 Task: Create a due date automation trigger when advanced on, 2 working days after a card is due add checklist without checklist at 11:00 AM.
Action: Mouse moved to (954, 294)
Screenshot: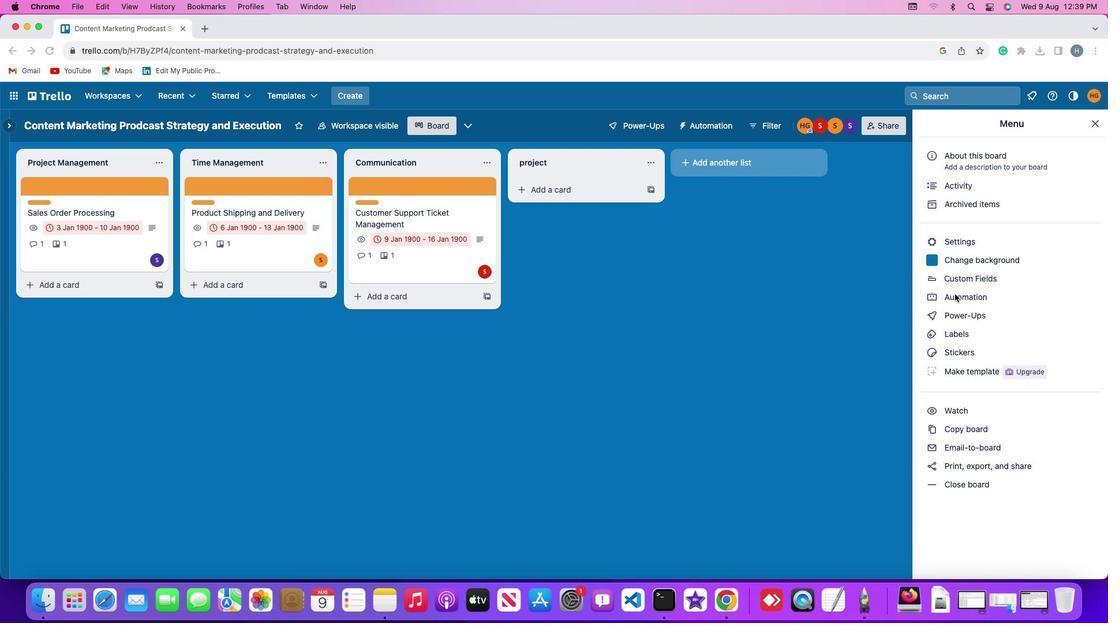 
Action: Mouse pressed left at (954, 294)
Screenshot: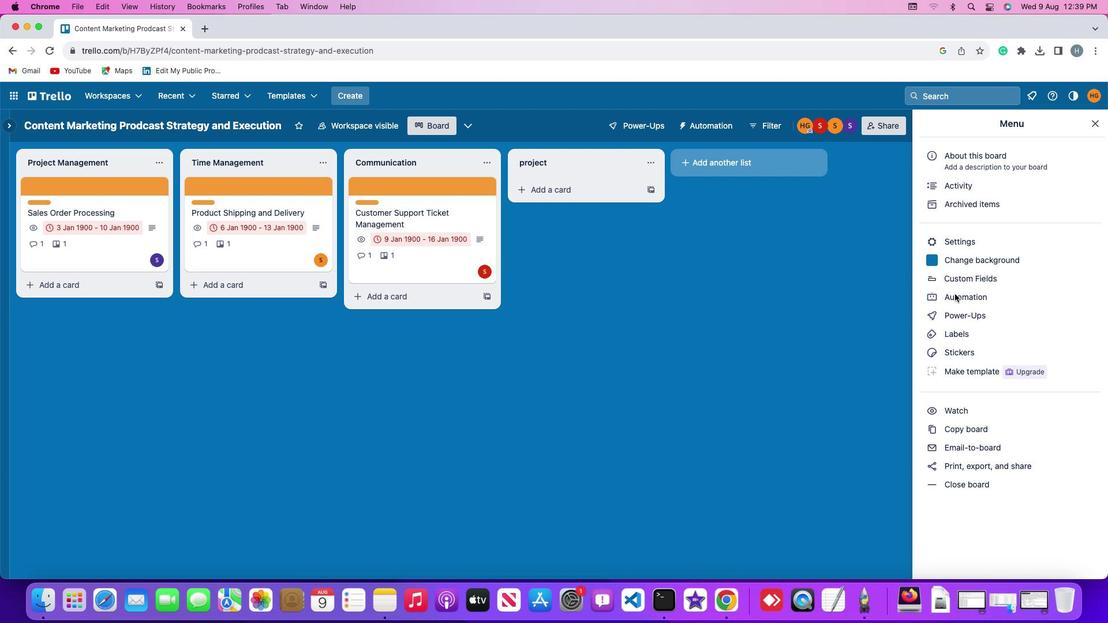 
Action: Mouse pressed left at (954, 294)
Screenshot: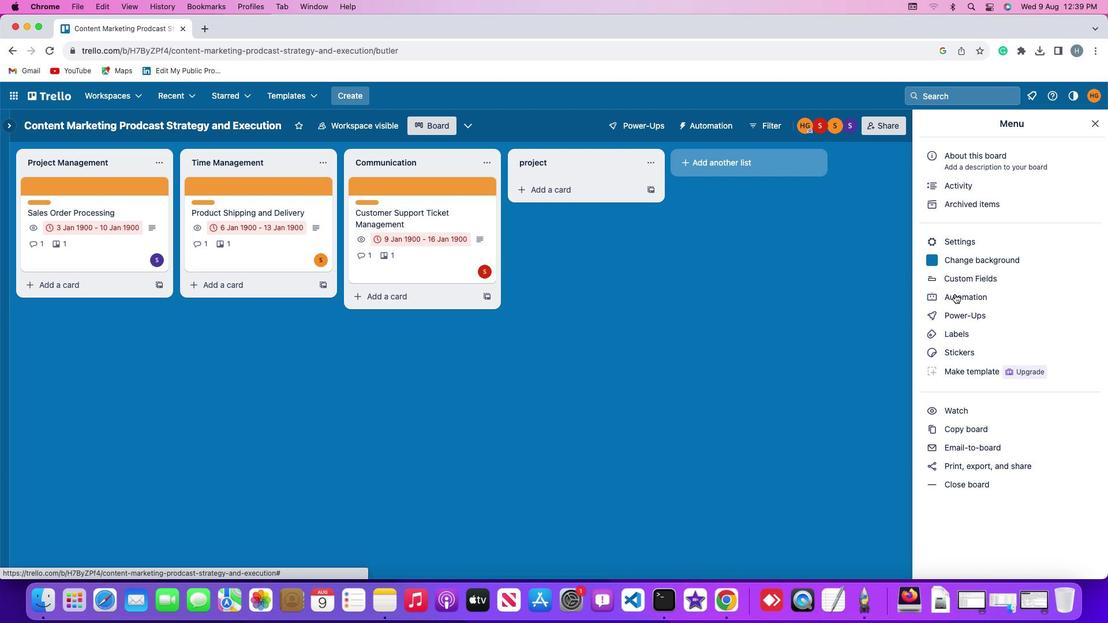 
Action: Mouse moved to (72, 271)
Screenshot: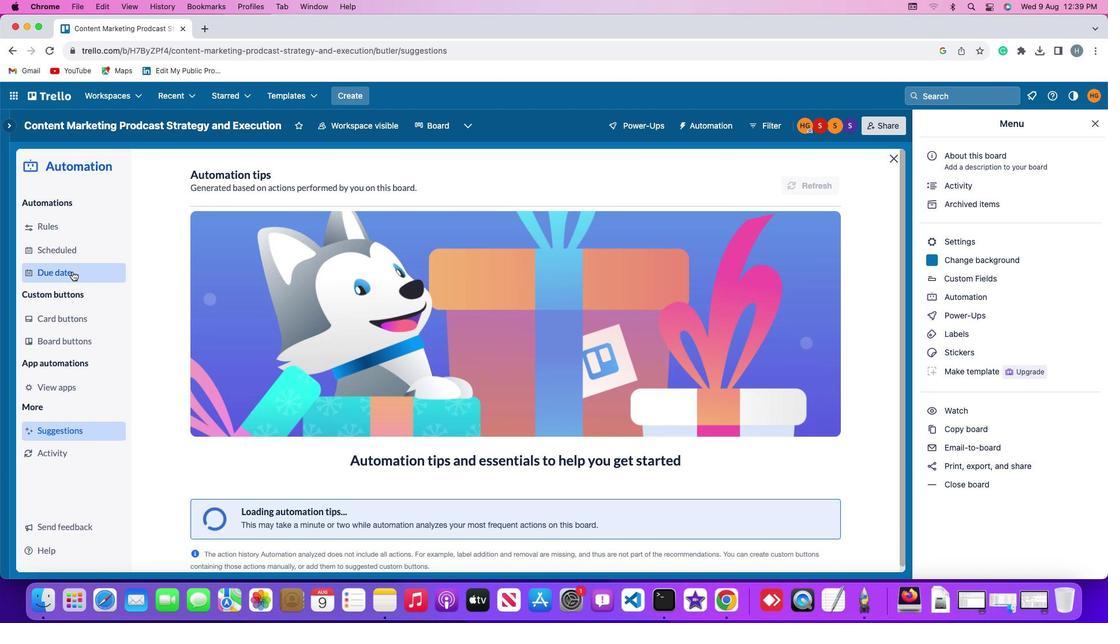 
Action: Mouse pressed left at (72, 271)
Screenshot: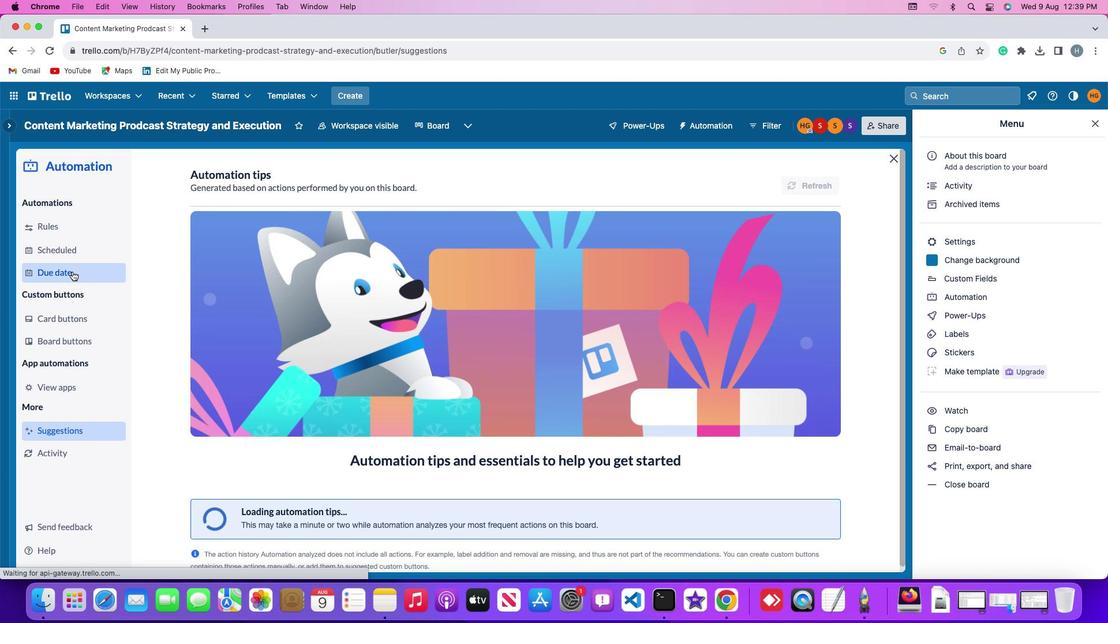 
Action: Mouse moved to (782, 176)
Screenshot: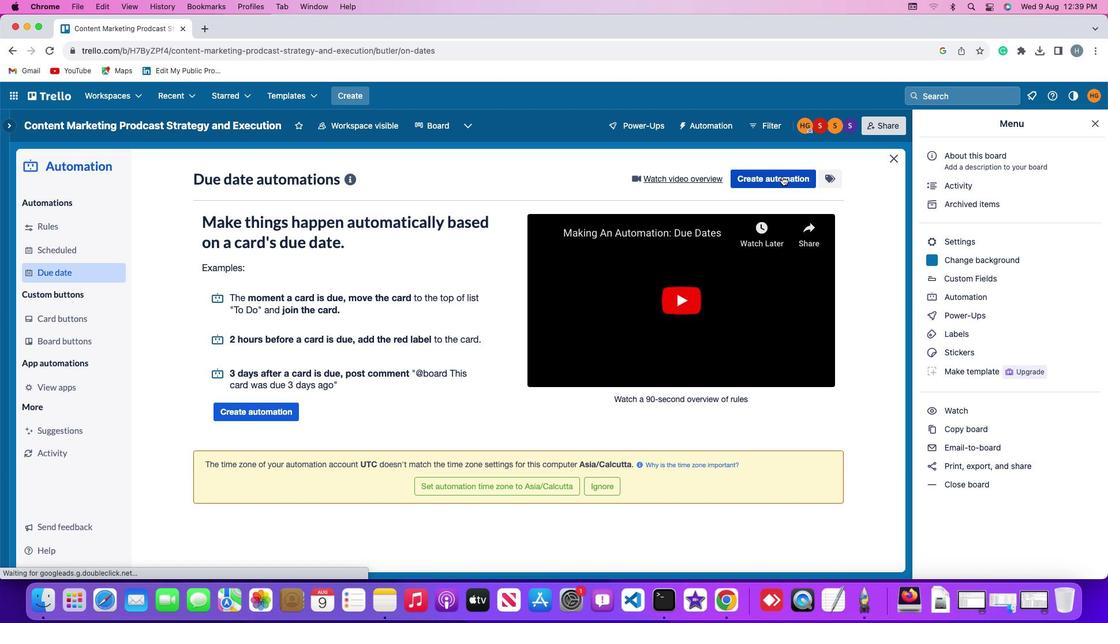 
Action: Mouse pressed left at (782, 176)
Screenshot: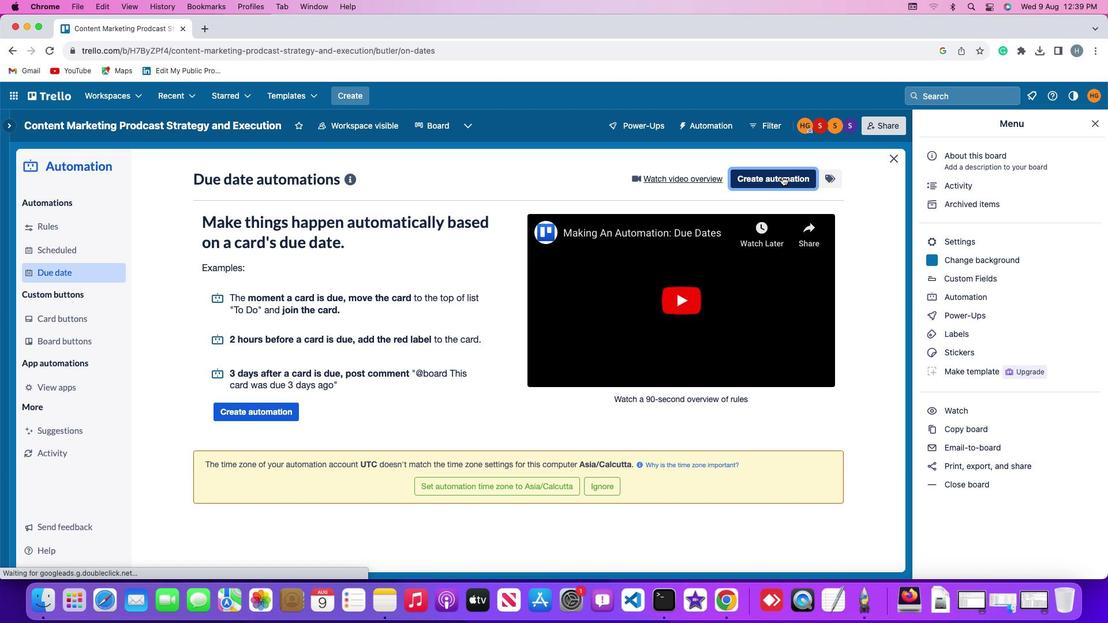 
Action: Mouse moved to (305, 286)
Screenshot: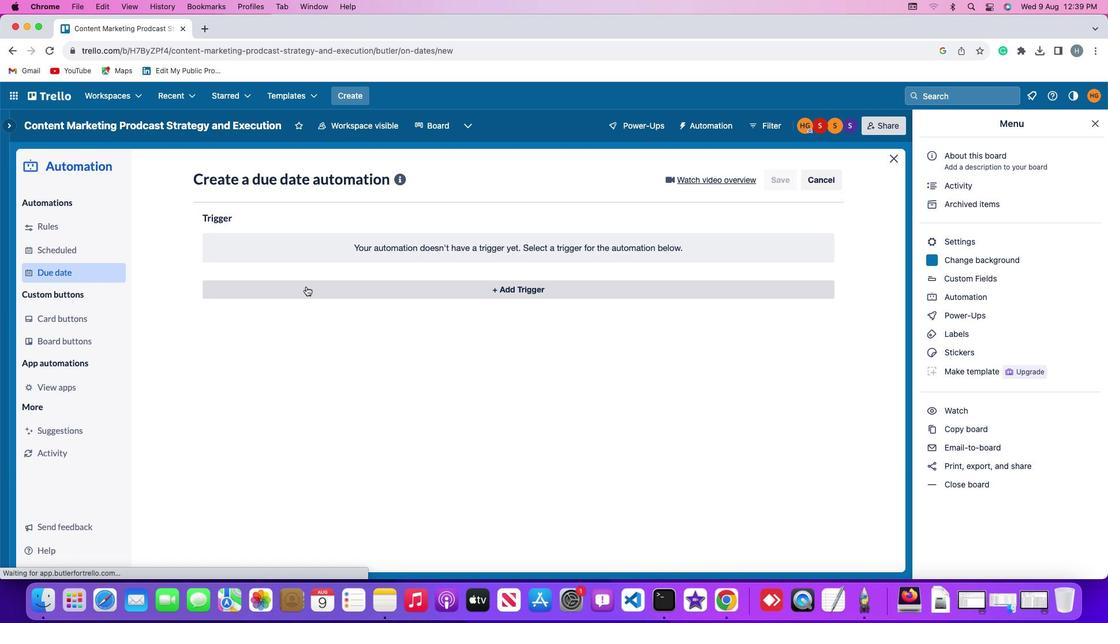 
Action: Mouse pressed left at (305, 286)
Screenshot: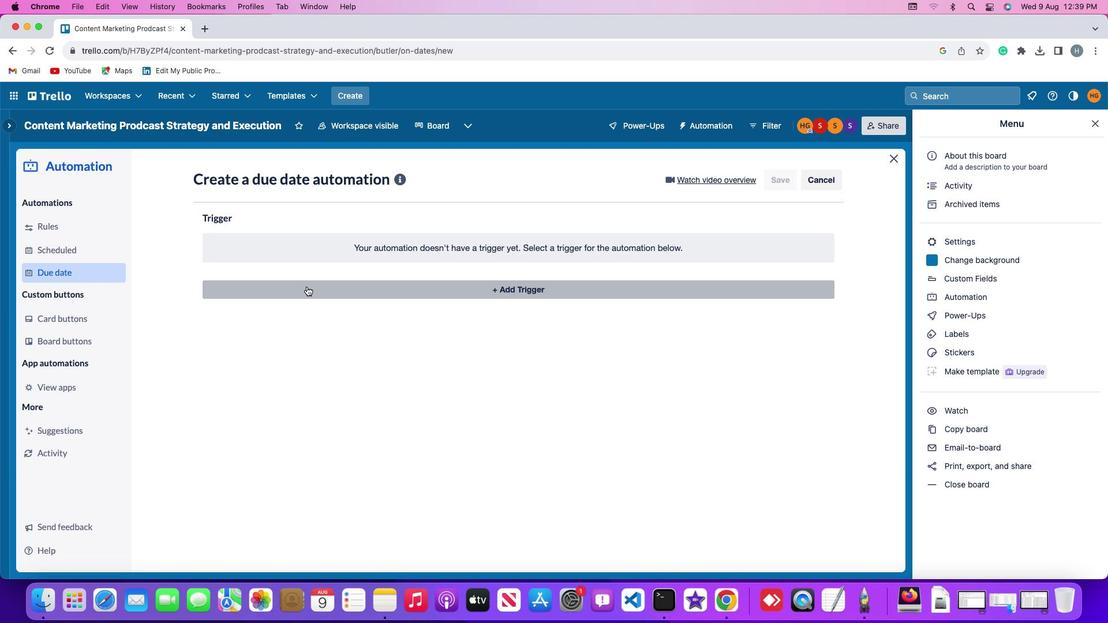 
Action: Mouse moved to (225, 467)
Screenshot: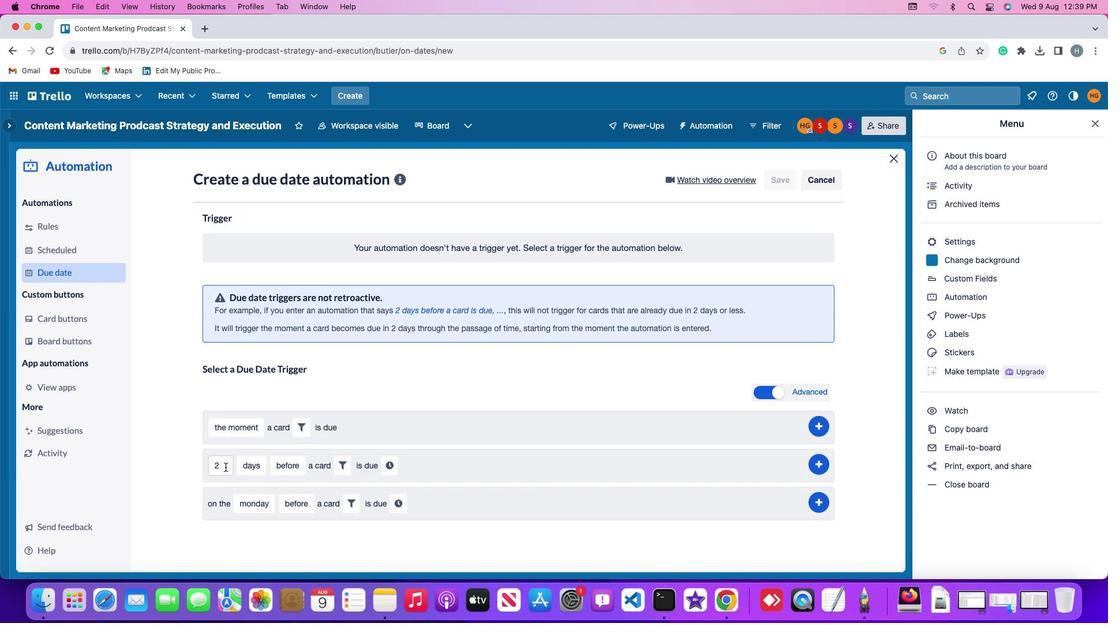 
Action: Mouse pressed left at (225, 467)
Screenshot: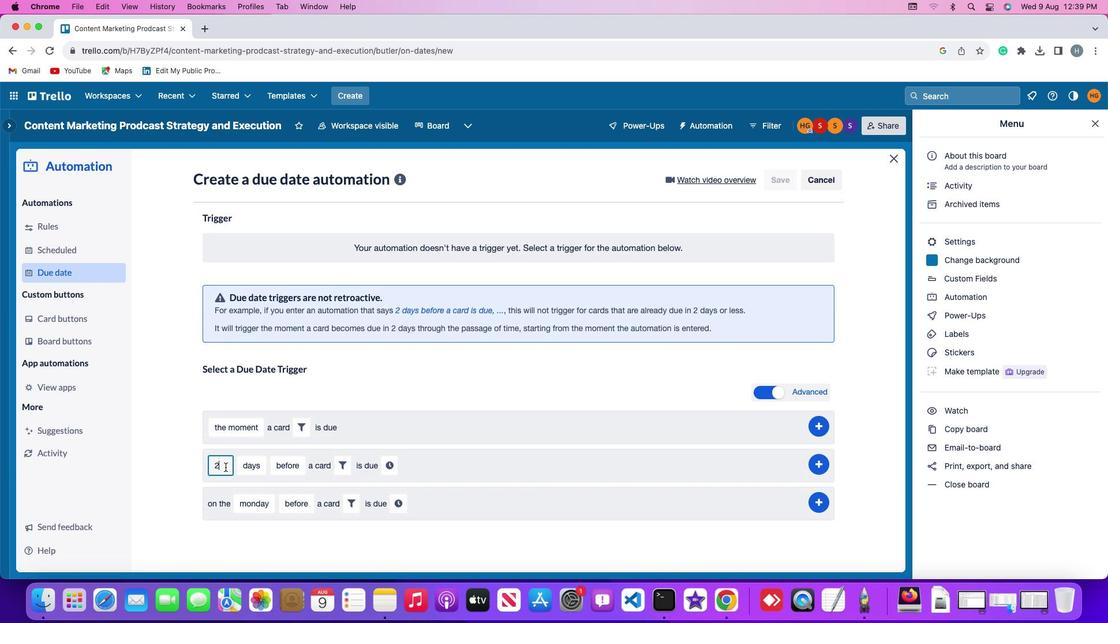 
Action: Mouse moved to (225, 466)
Screenshot: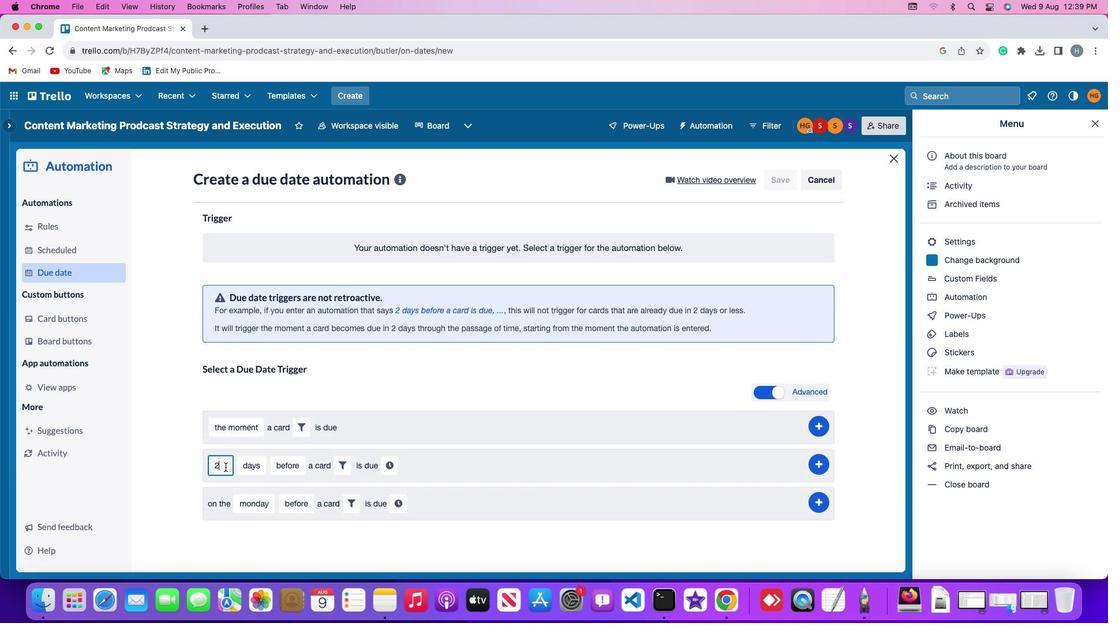 
Action: Key pressed Key.backspace
Screenshot: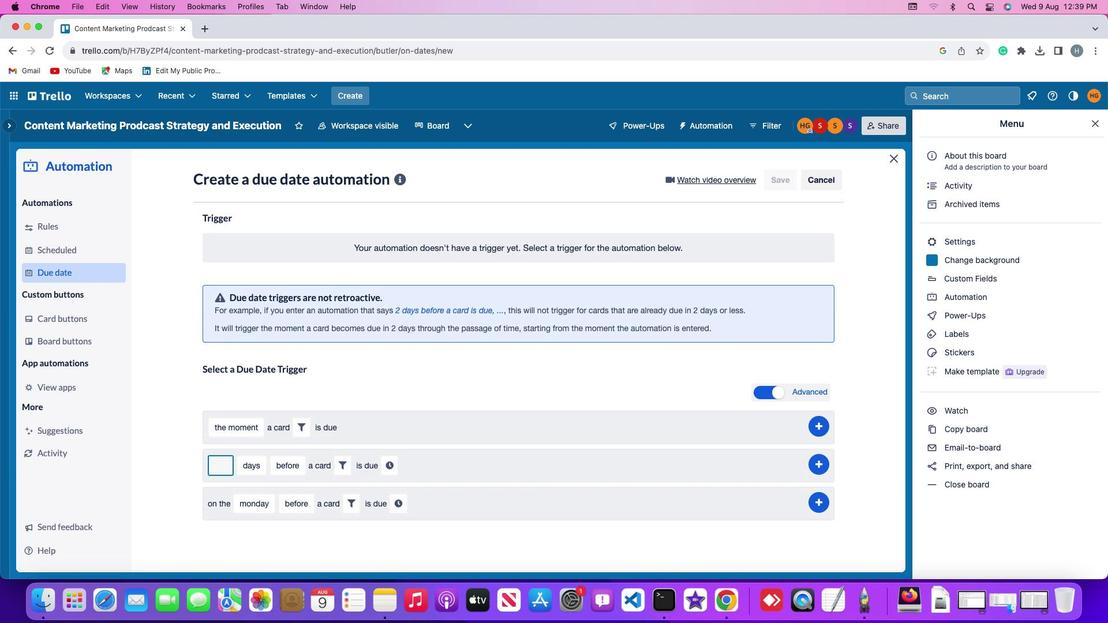 
Action: Mouse moved to (225, 466)
Screenshot: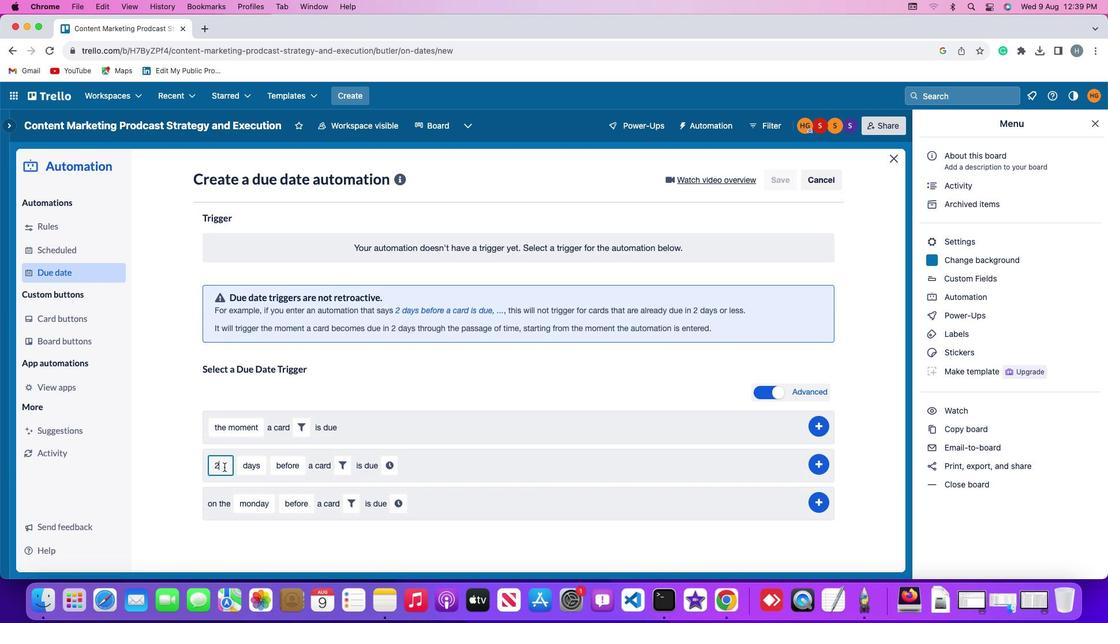 
Action: Key pressed '2'
Screenshot: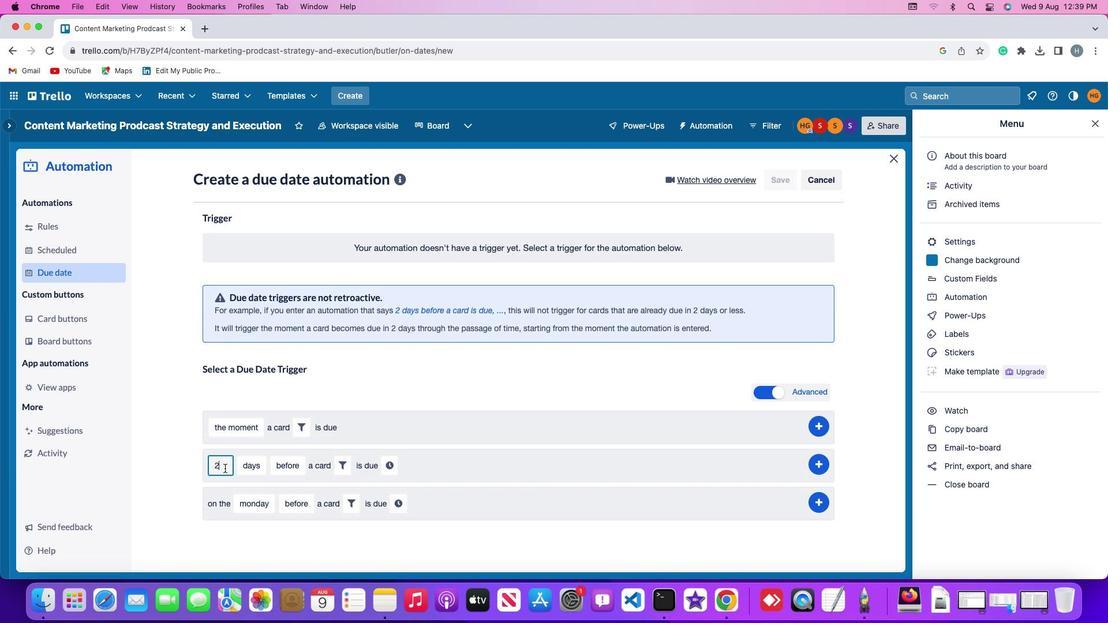 
Action: Mouse moved to (250, 469)
Screenshot: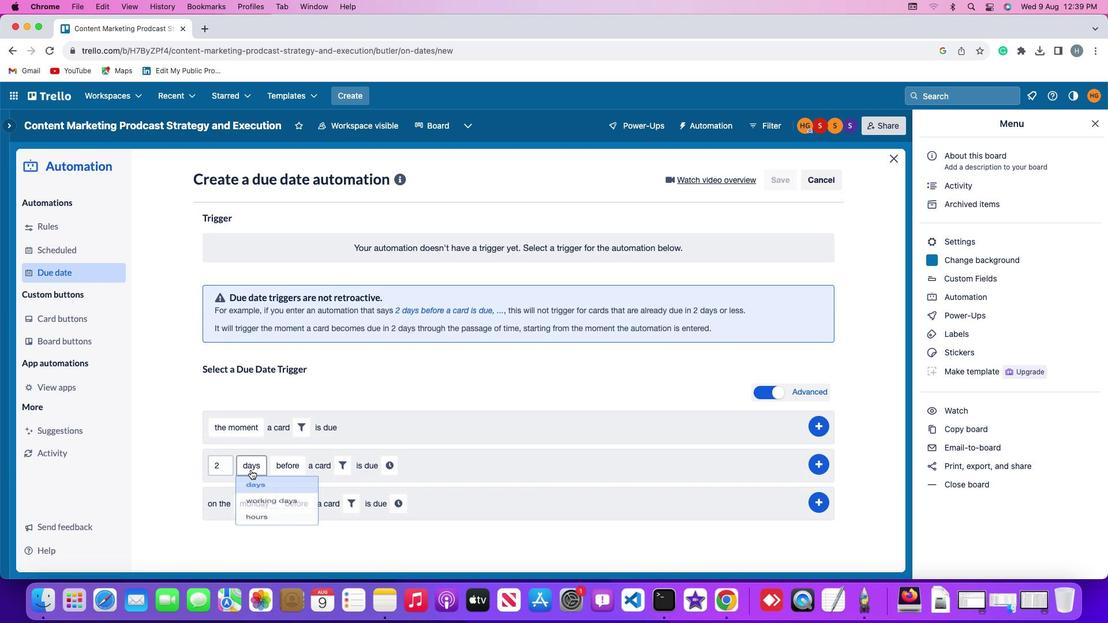 
Action: Mouse pressed left at (250, 469)
Screenshot: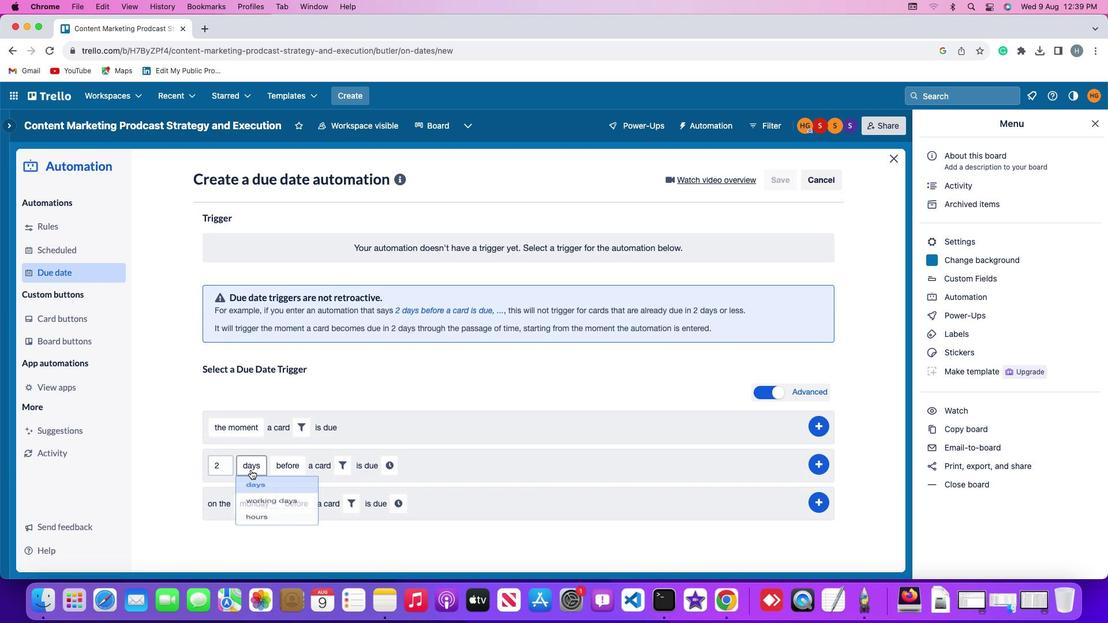 
Action: Mouse moved to (259, 507)
Screenshot: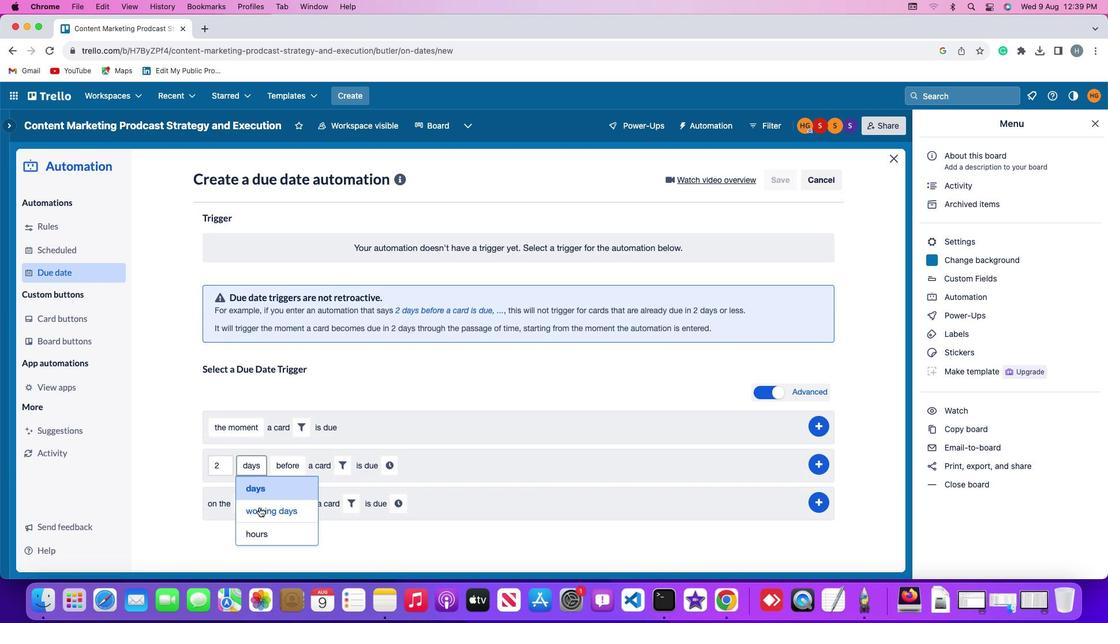 
Action: Mouse pressed left at (259, 507)
Screenshot: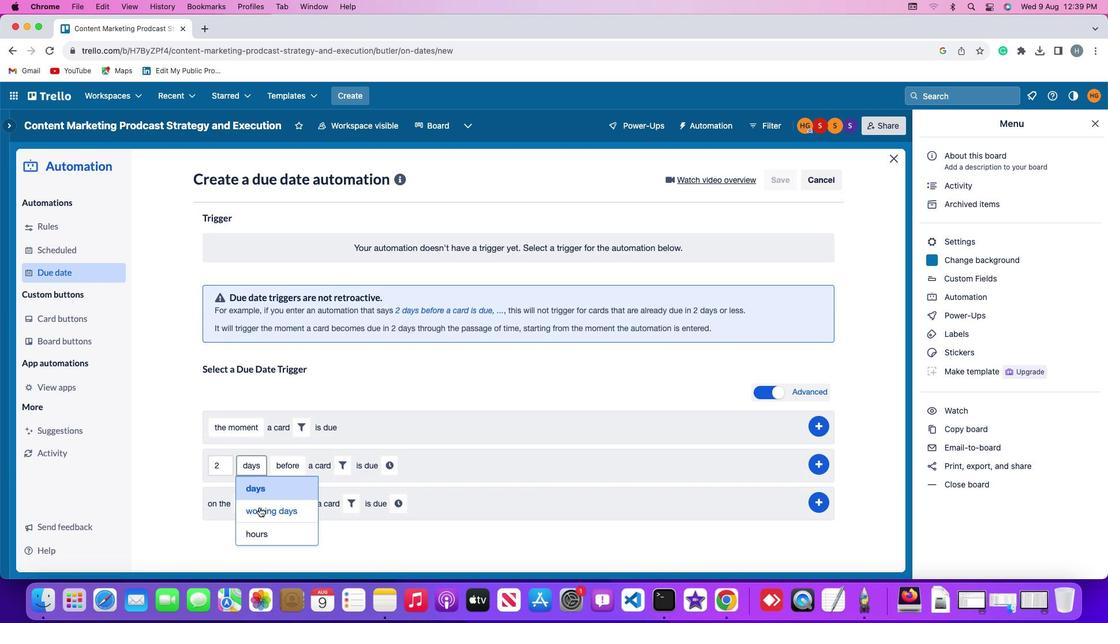 
Action: Mouse moved to (318, 471)
Screenshot: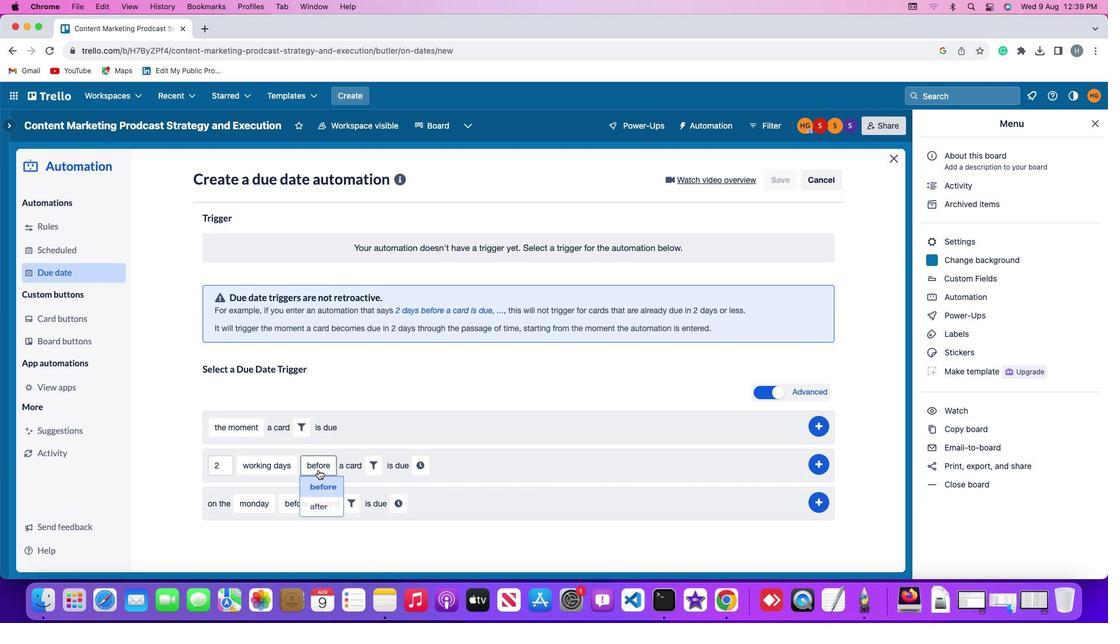 
Action: Mouse pressed left at (318, 471)
Screenshot: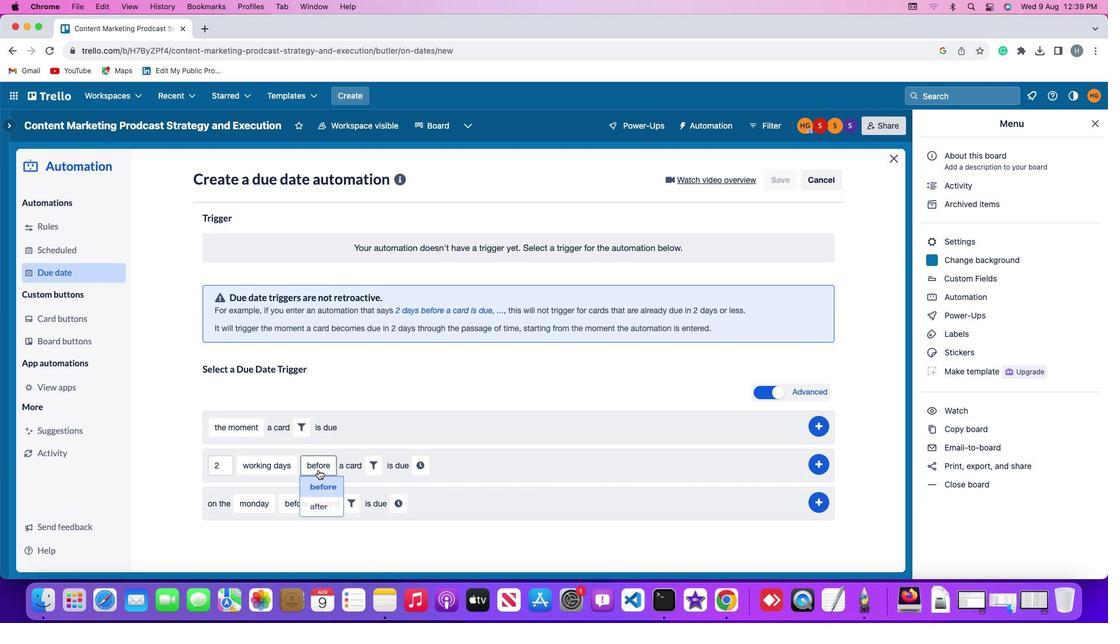 
Action: Mouse moved to (316, 509)
Screenshot: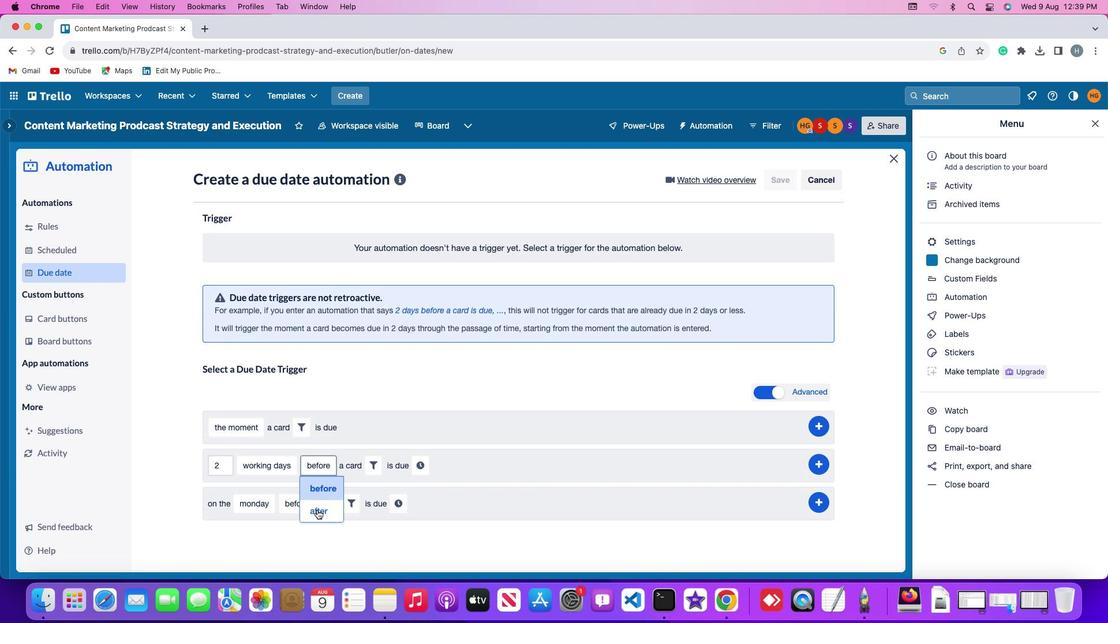 
Action: Mouse pressed left at (316, 509)
Screenshot: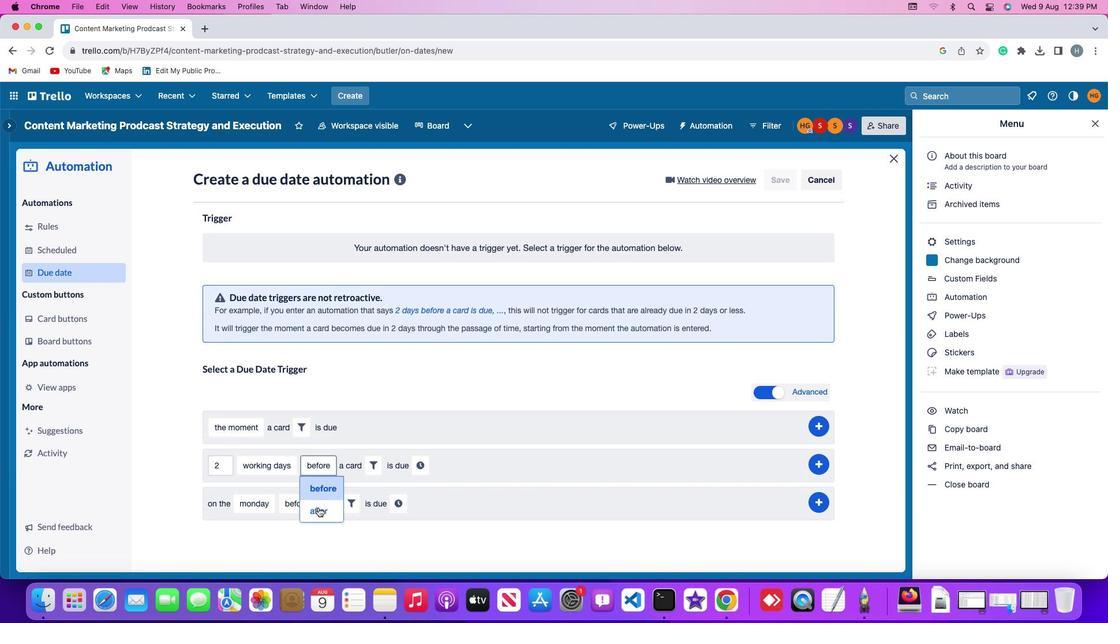 
Action: Mouse moved to (365, 471)
Screenshot: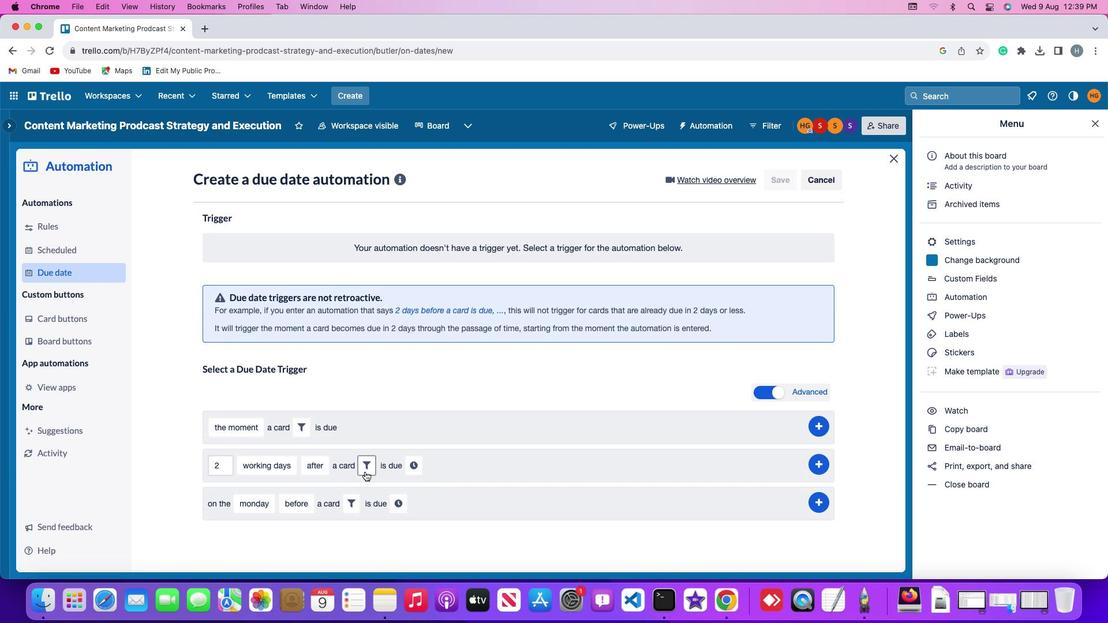 
Action: Mouse pressed left at (365, 471)
Screenshot: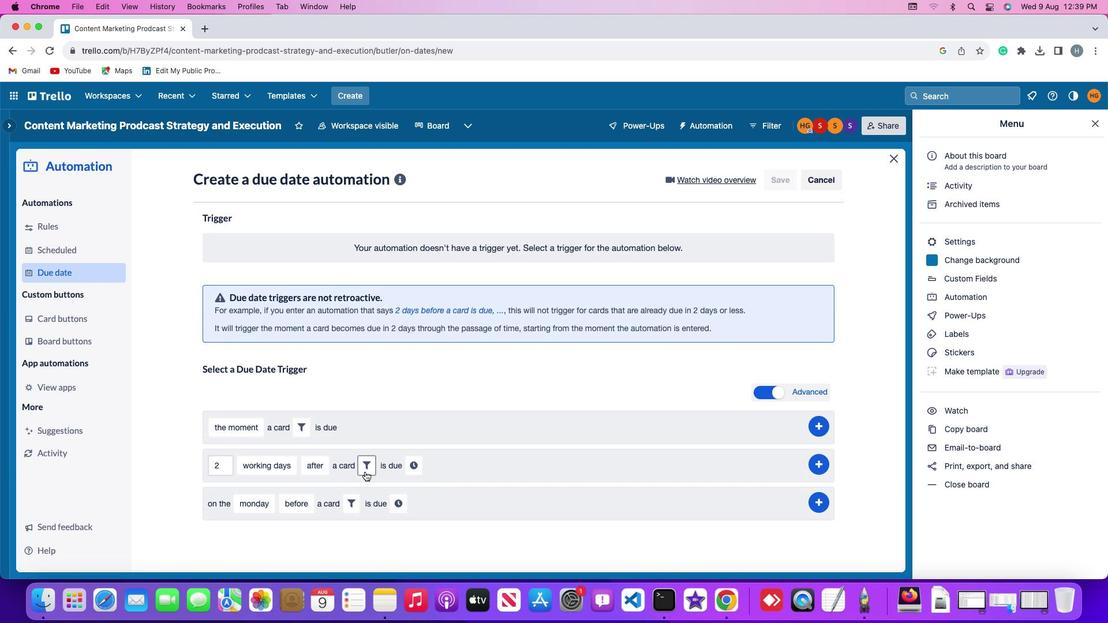 
Action: Mouse moved to (473, 506)
Screenshot: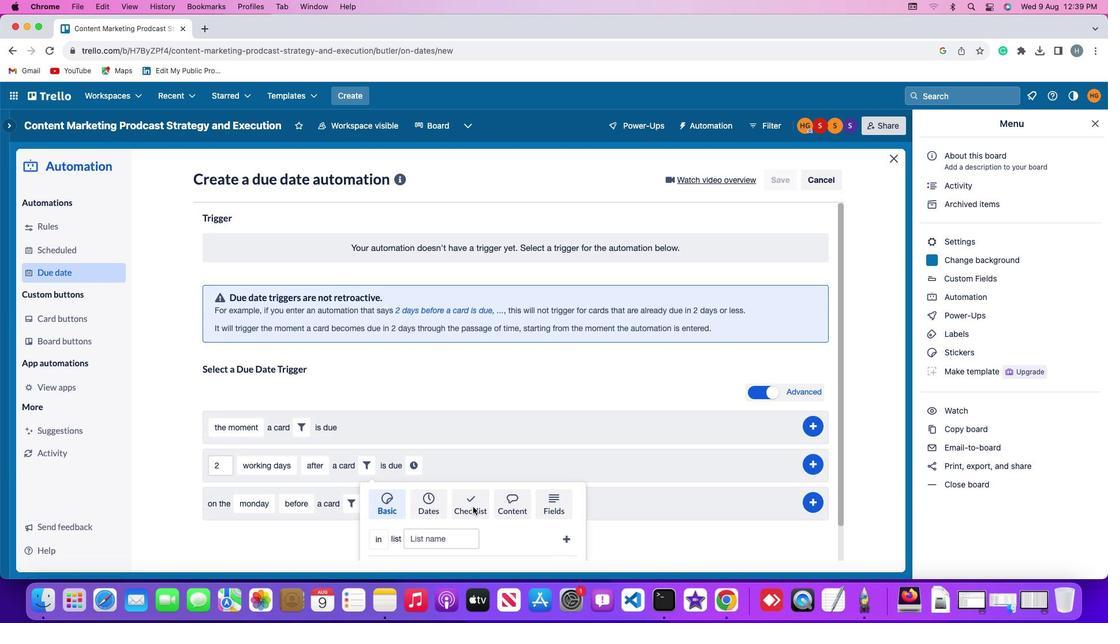 
Action: Mouse pressed left at (473, 506)
Screenshot: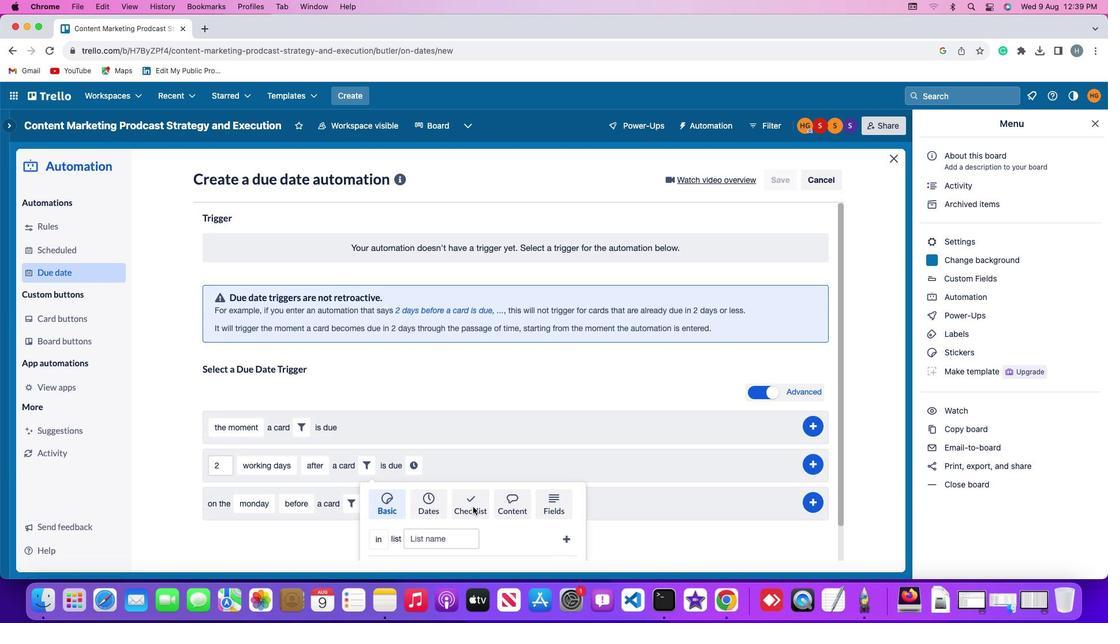
Action: Mouse moved to (444, 537)
Screenshot: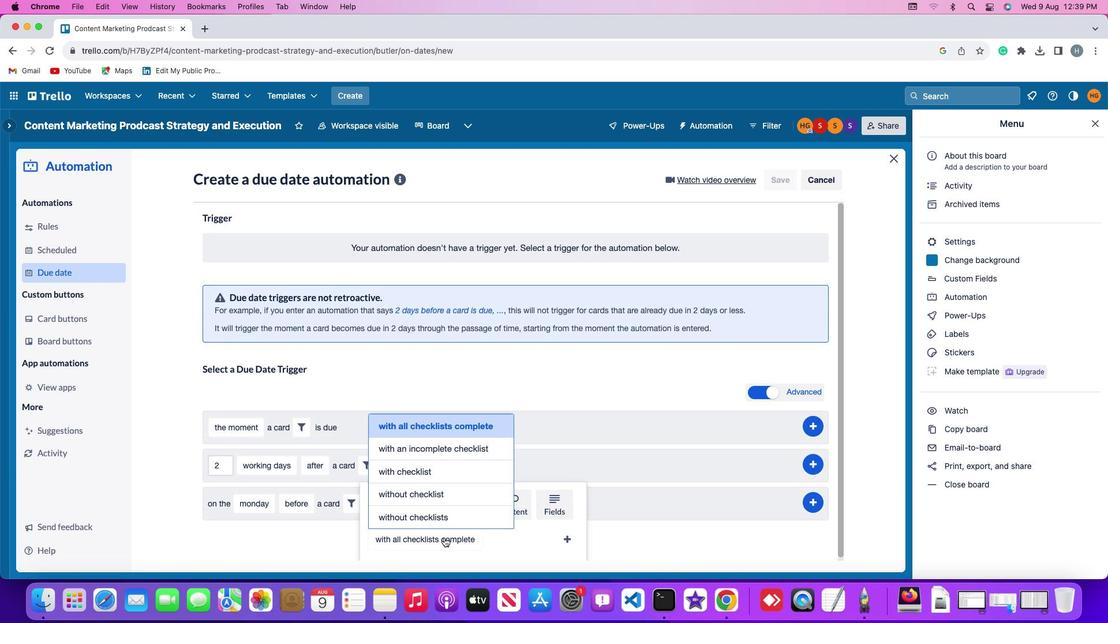 
Action: Mouse pressed left at (444, 537)
Screenshot: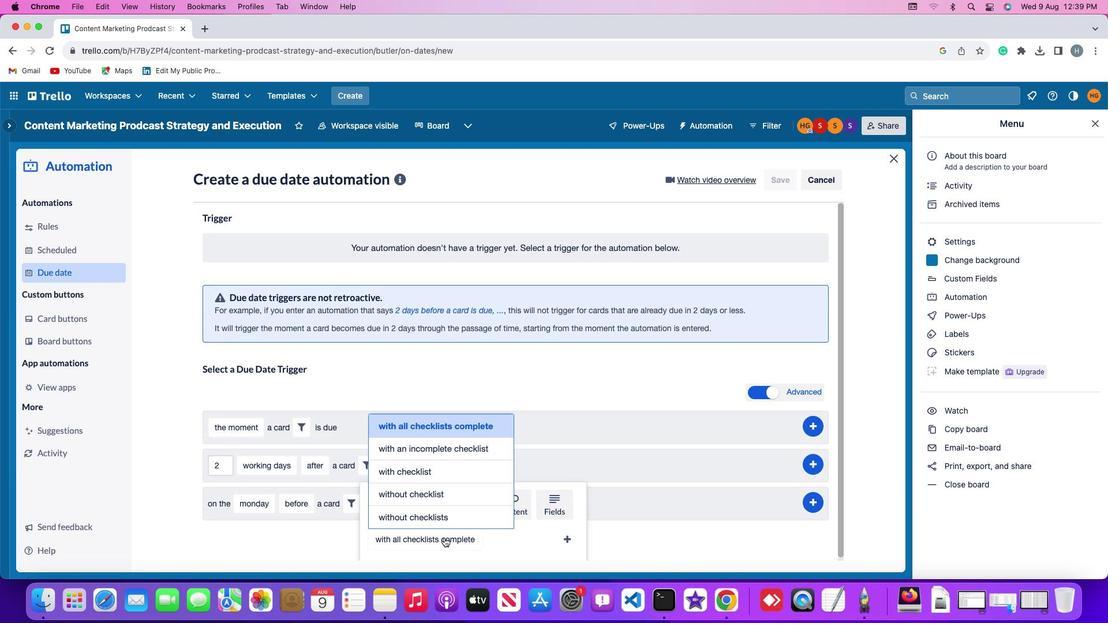 
Action: Mouse moved to (446, 518)
Screenshot: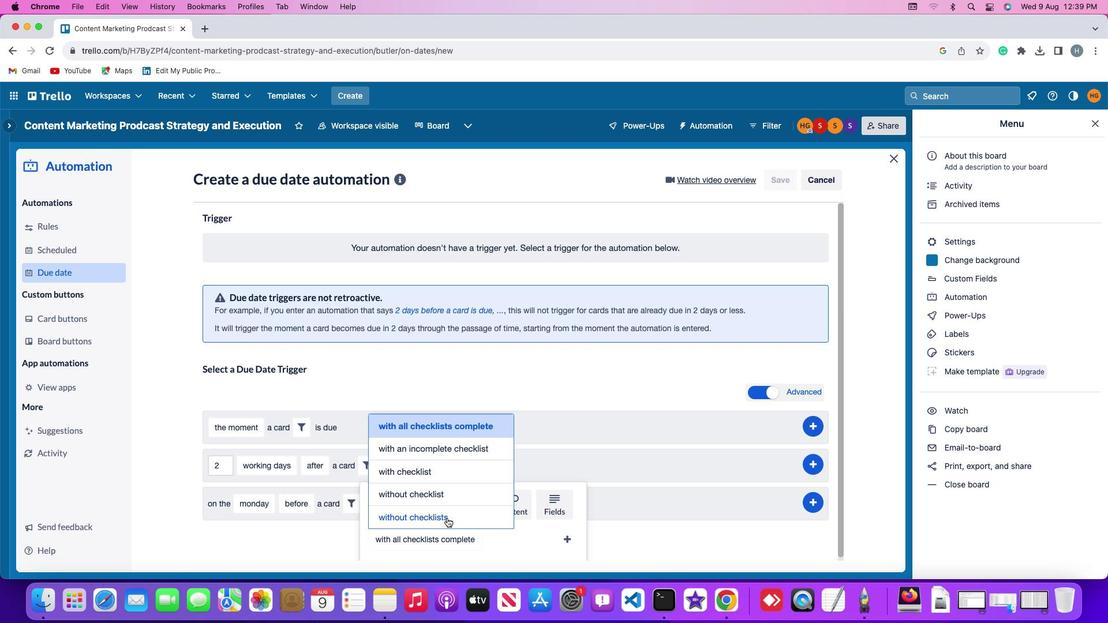 
Action: Mouse pressed left at (446, 518)
Screenshot: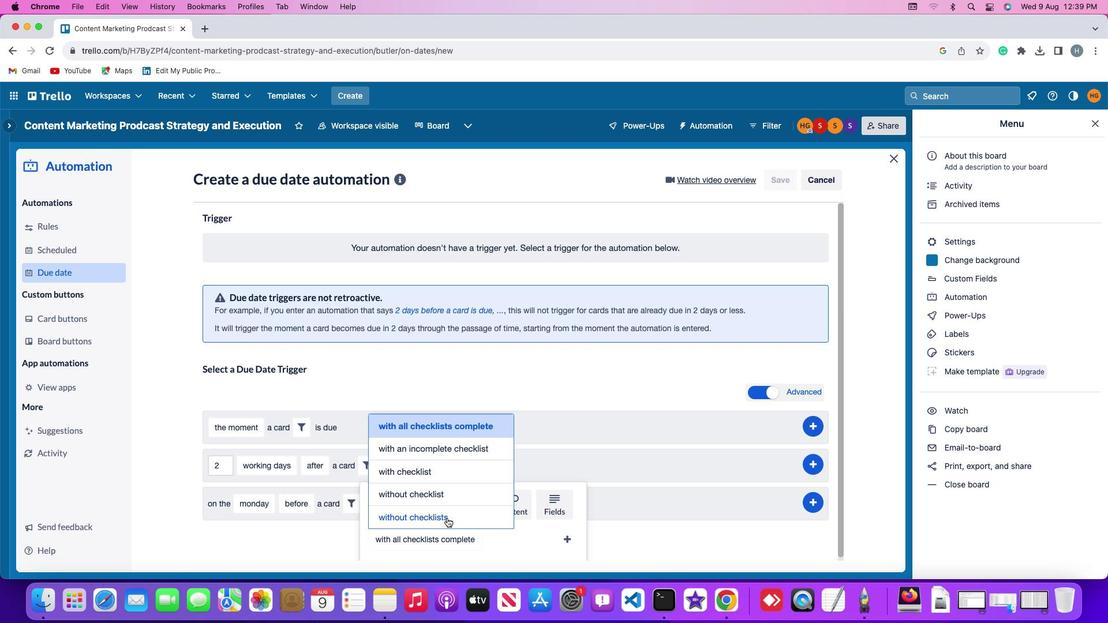 
Action: Mouse moved to (565, 536)
Screenshot: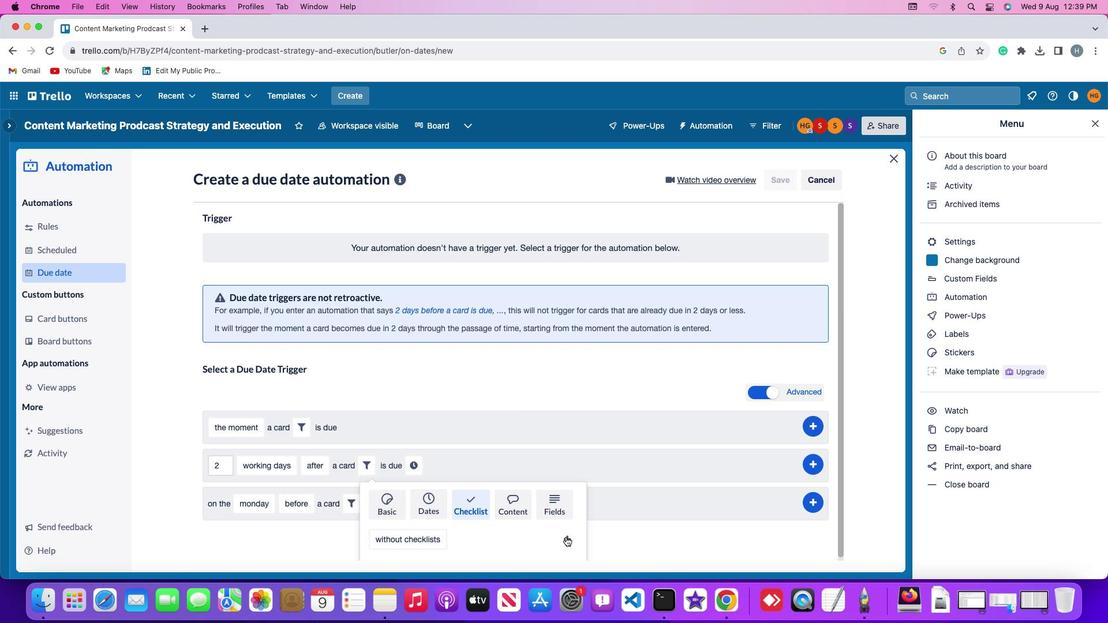 
Action: Mouse pressed left at (565, 536)
Screenshot: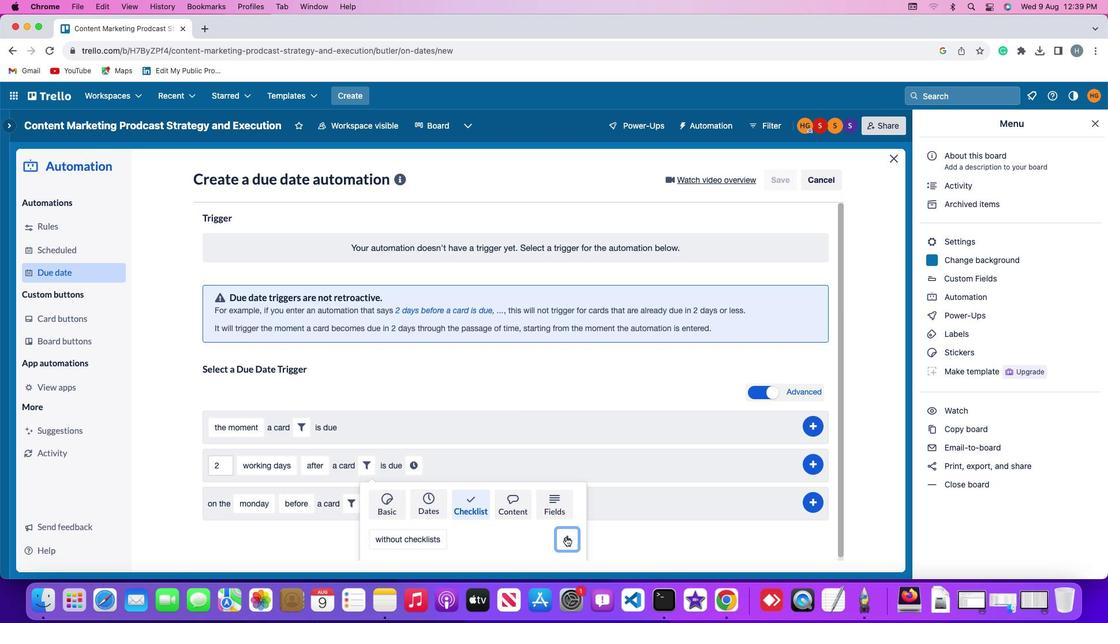 
Action: Mouse moved to (506, 466)
Screenshot: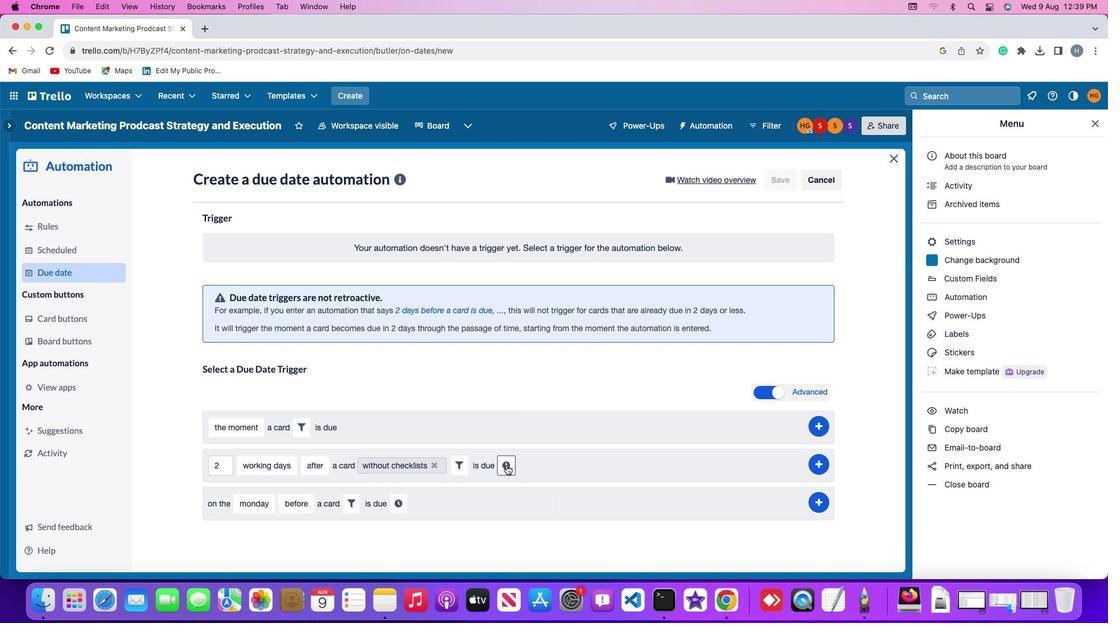 
Action: Mouse pressed left at (506, 466)
Screenshot: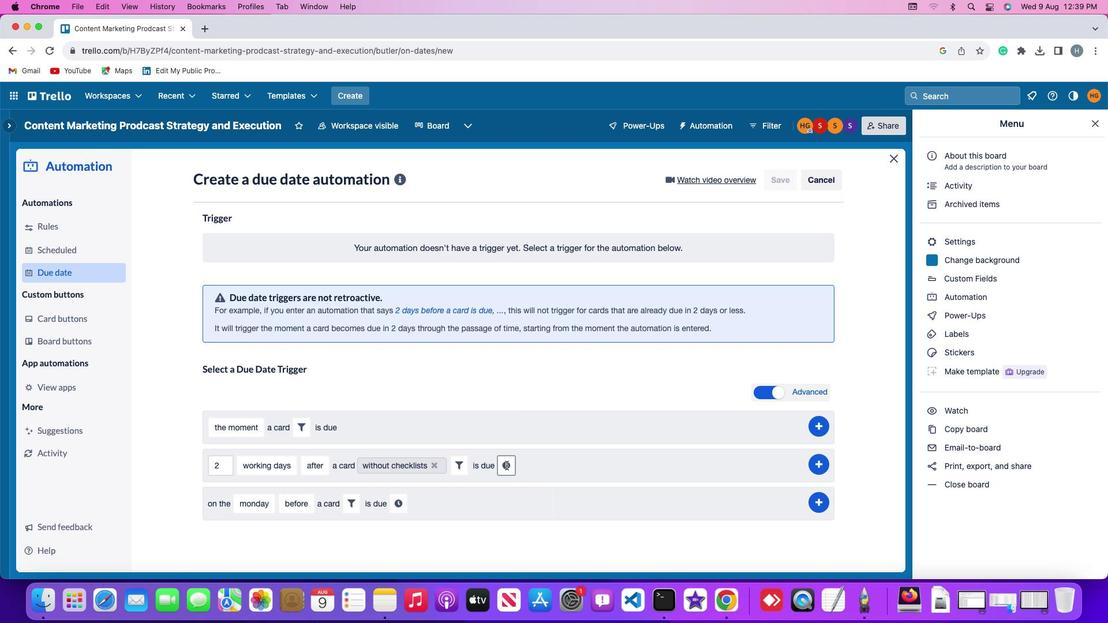 
Action: Mouse moved to (529, 471)
Screenshot: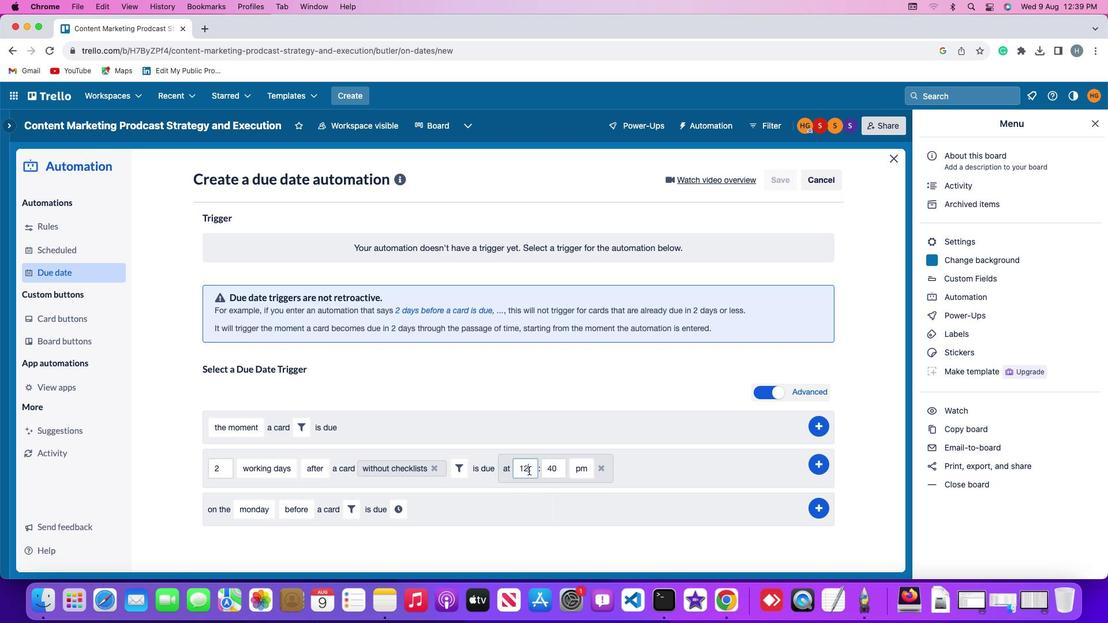 
Action: Mouse pressed left at (529, 471)
Screenshot: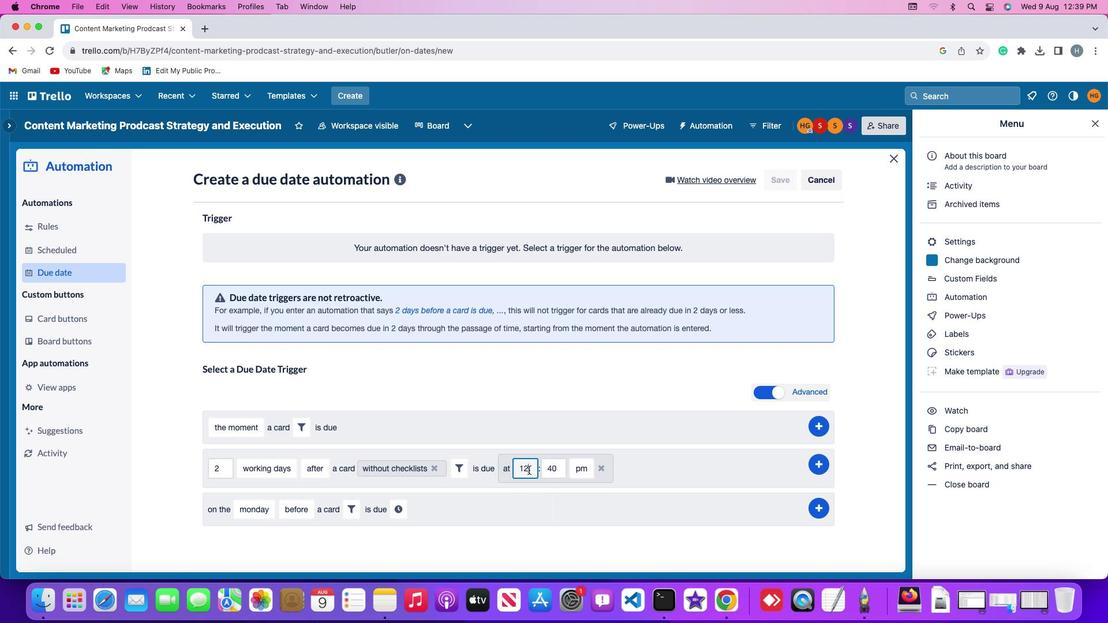 
Action: Mouse moved to (529, 469)
Screenshot: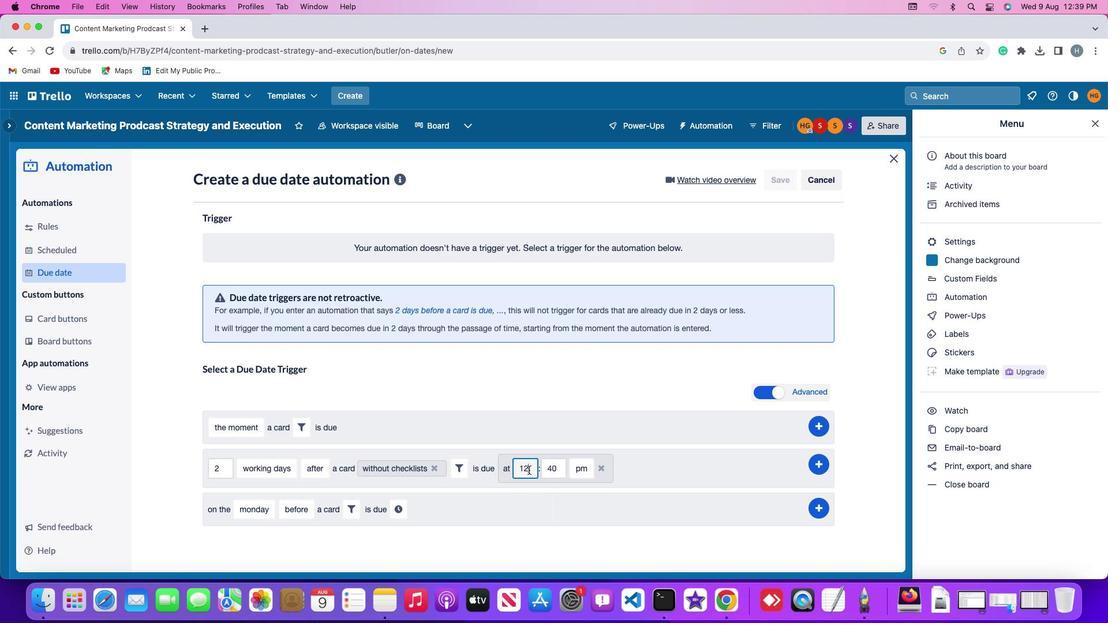 
Action: Key pressed Key.backspaceKey.backspace
Screenshot: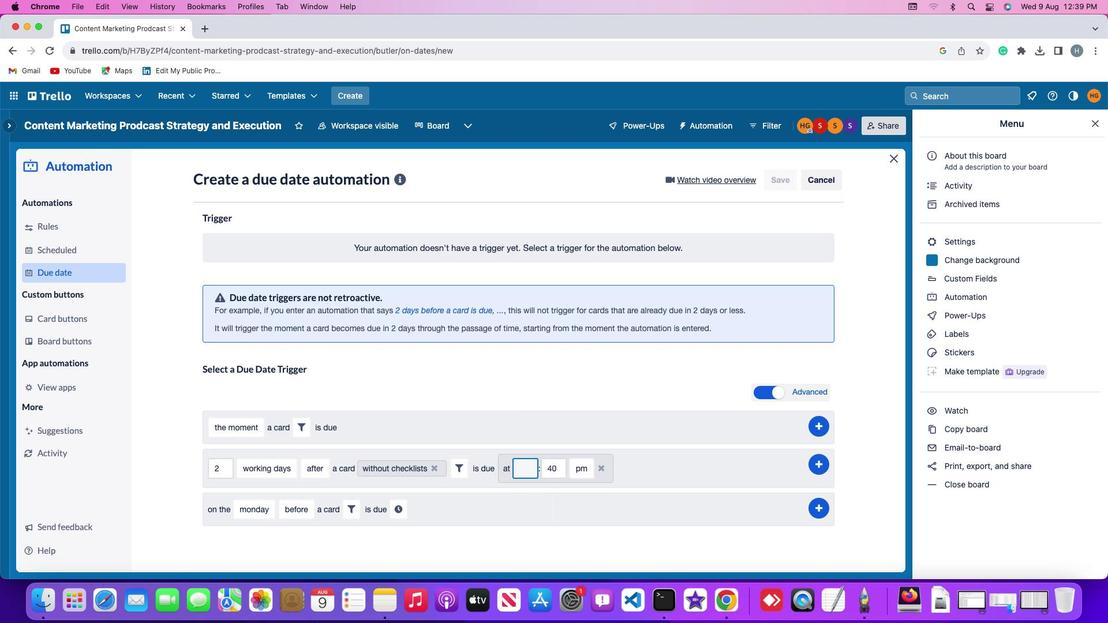 
Action: Mouse moved to (530, 469)
Screenshot: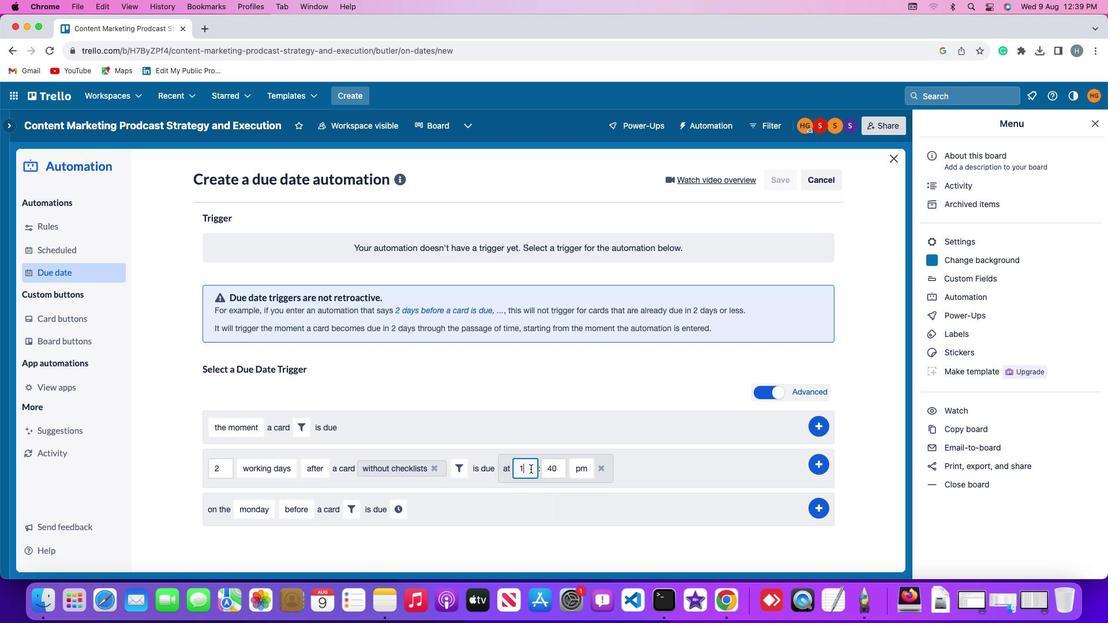 
Action: Key pressed '1'
Screenshot: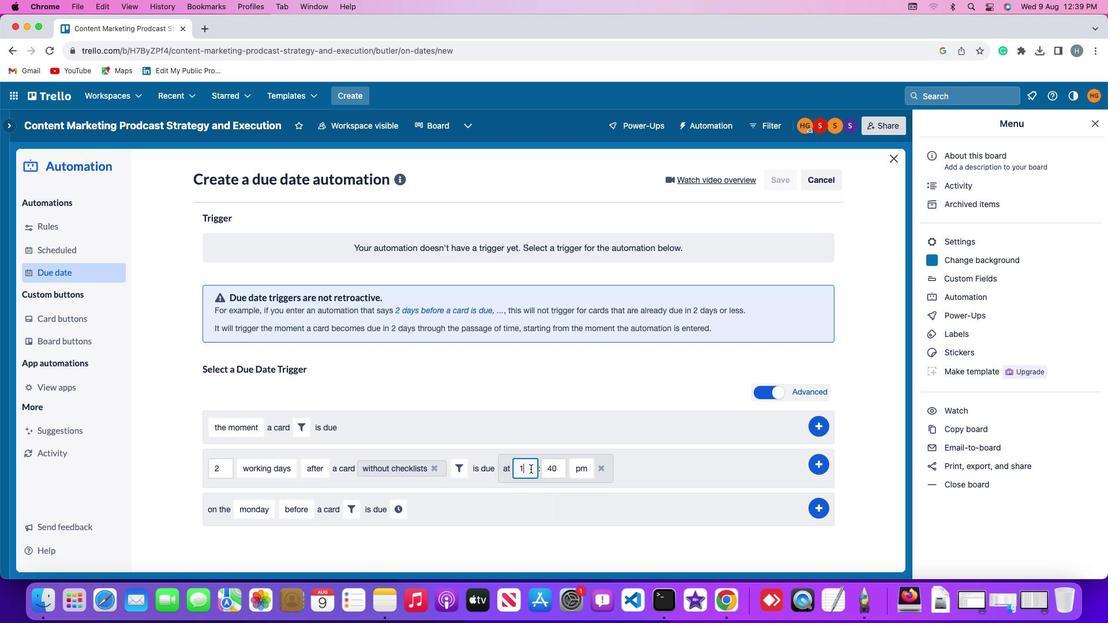 
Action: Mouse moved to (531, 469)
Screenshot: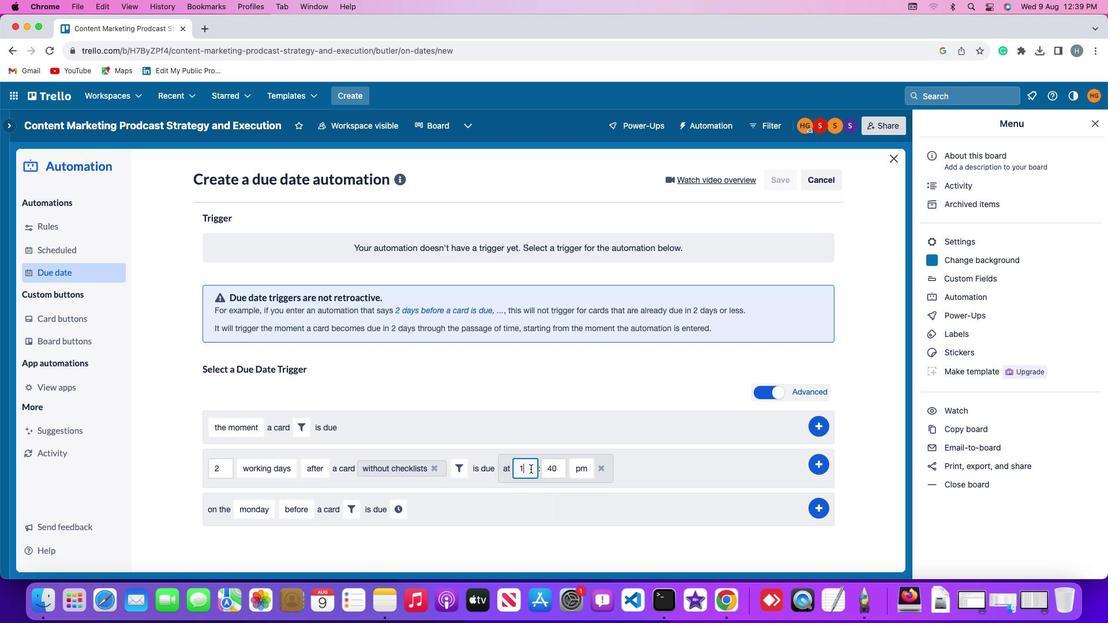 
Action: Key pressed '1'
Screenshot: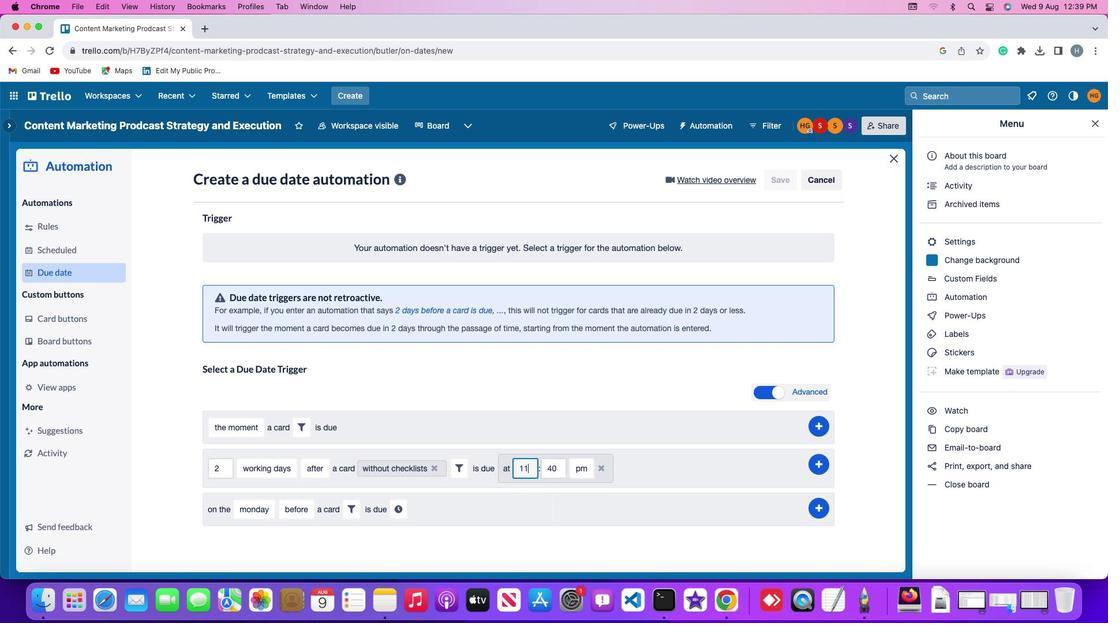 
Action: Mouse moved to (557, 467)
Screenshot: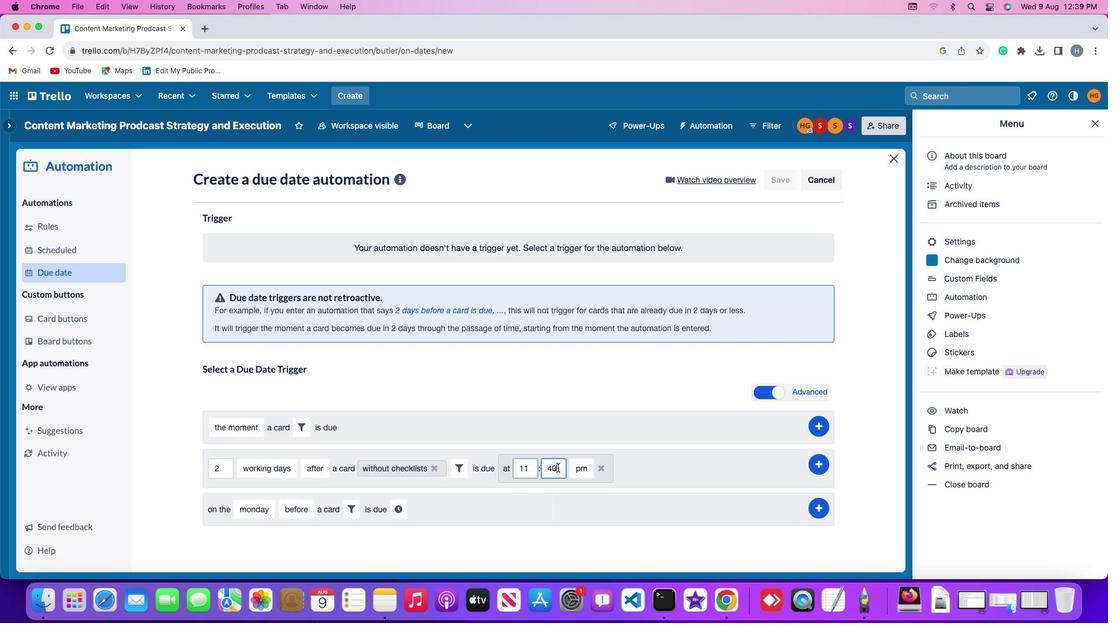 
Action: Mouse pressed left at (557, 467)
Screenshot: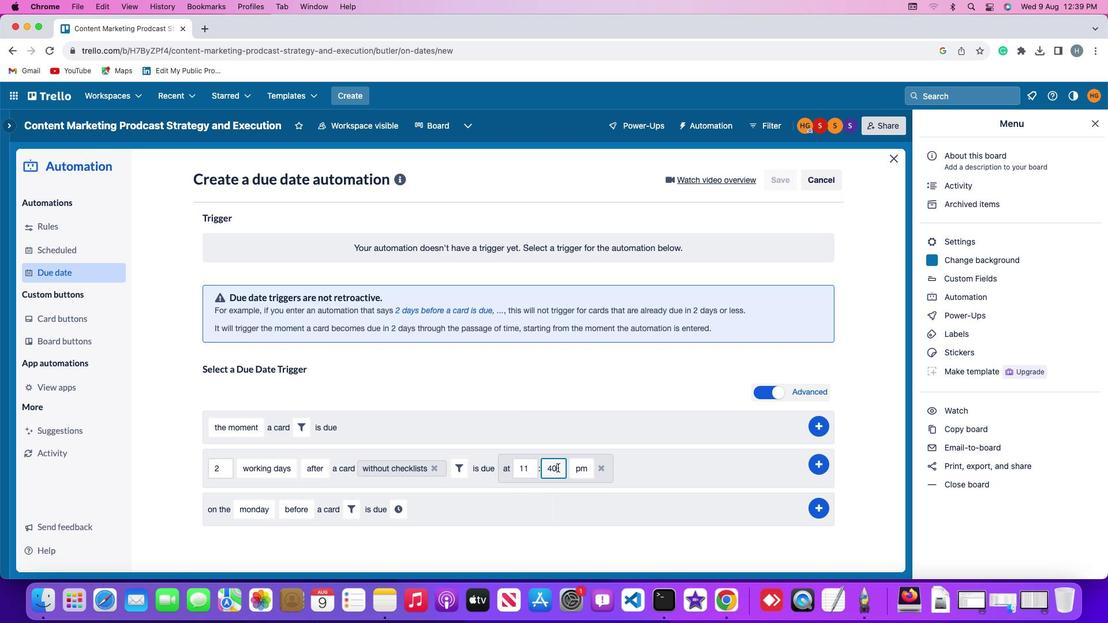 
Action: Key pressed Key.backspaceKey.backspace'0''0'
Screenshot: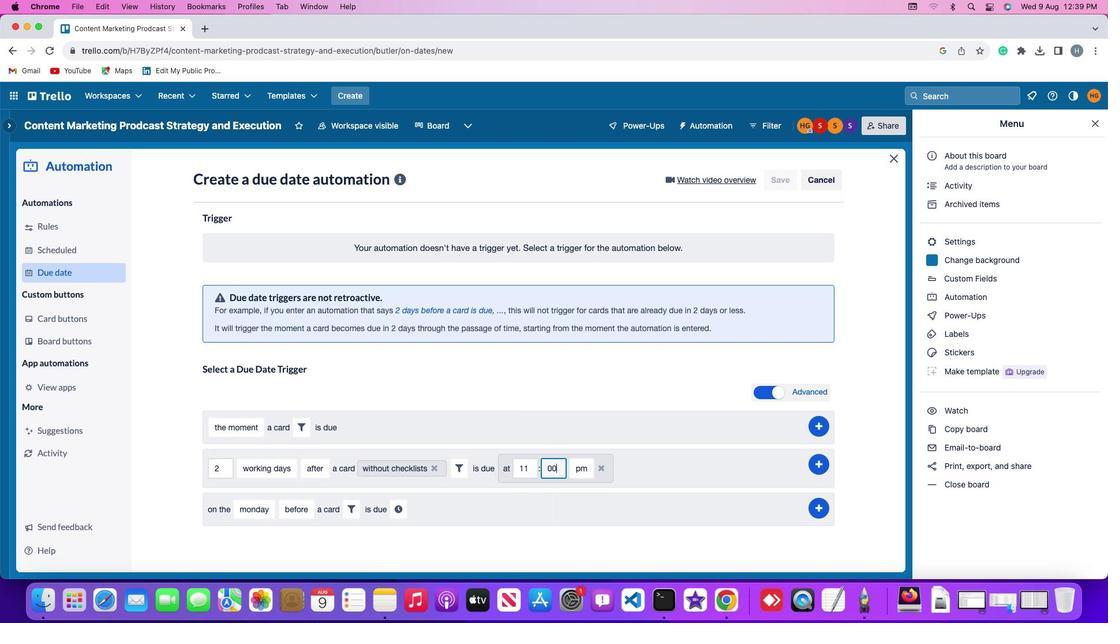 
Action: Mouse moved to (584, 491)
Screenshot: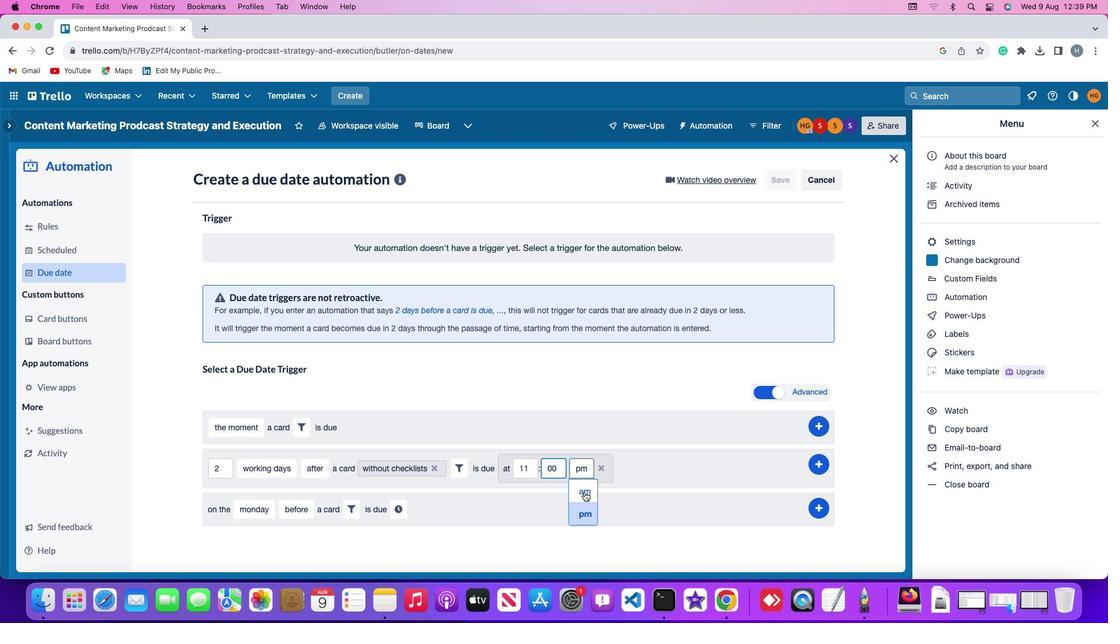 
Action: Mouse pressed left at (584, 491)
Screenshot: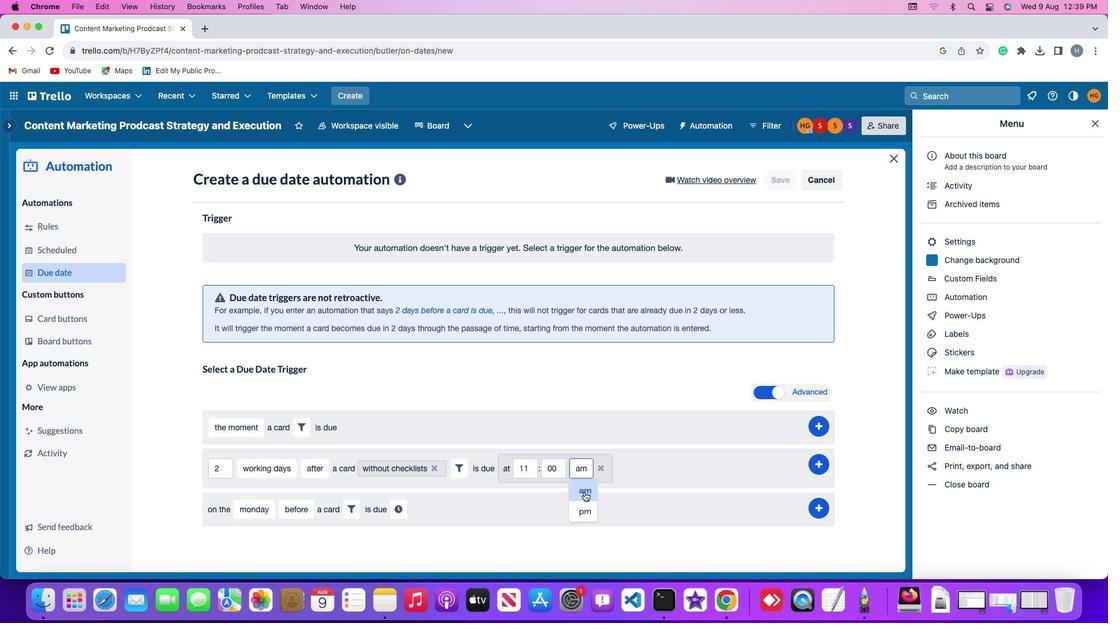
Action: Mouse moved to (819, 462)
Screenshot: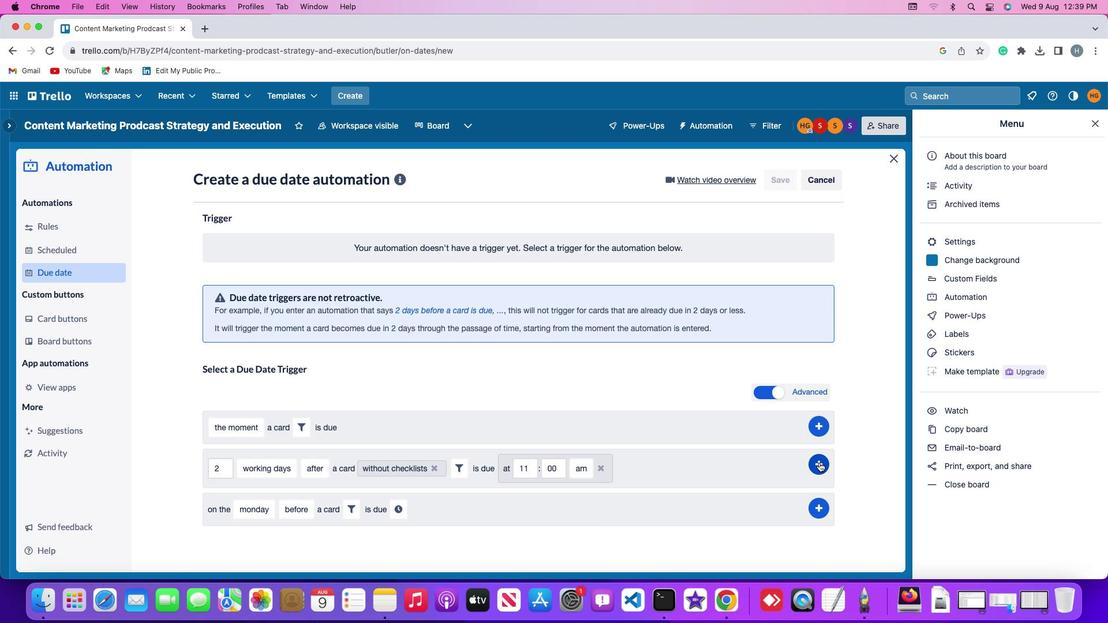 
Action: Mouse pressed left at (819, 462)
Screenshot: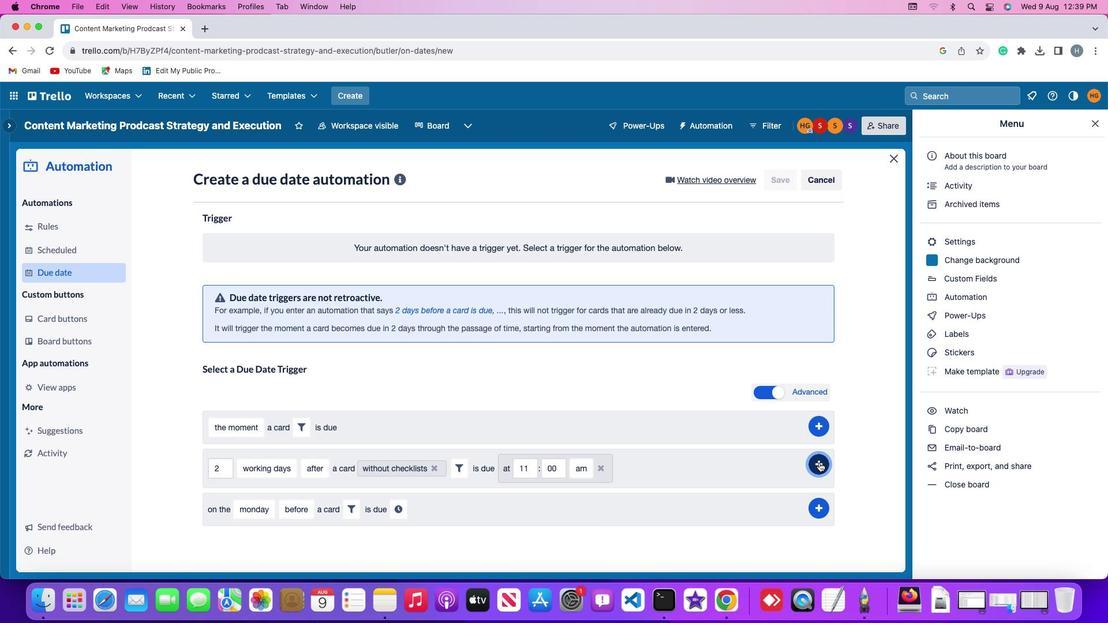 
Action: Mouse moved to (867, 356)
Screenshot: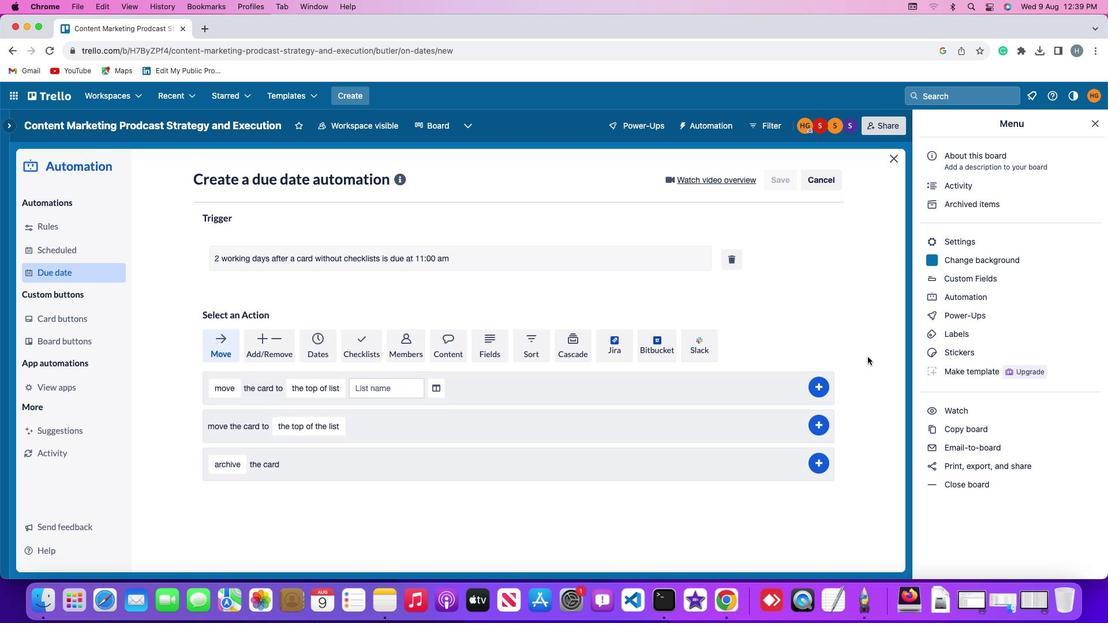 
